 Task: Assign in the project BitTech the issue 'Implement a new cloud-based project management system for a company with advanced project planning and task management features' to the sprint 'Agile Avengers'. Assign in the project BitTech the issue 'Integrate a new social media sharing feature into an existing e-commerce website to enhance product visibility and social engagement' to the sprint 'Agile Avengers'. Assign in the project BitTech the issue 'Develop a new tool for automated testing of web application security vulnerabilities and penetration testing' to the sprint 'Agile Avengers'. Assign in the project BitTech the issue 'Upgrade the data visualization and reporting mechanisms of a web application to improve data presentation and insights' to the sprint 'Agile Avengers'
Action: Mouse moved to (217, 71)
Screenshot: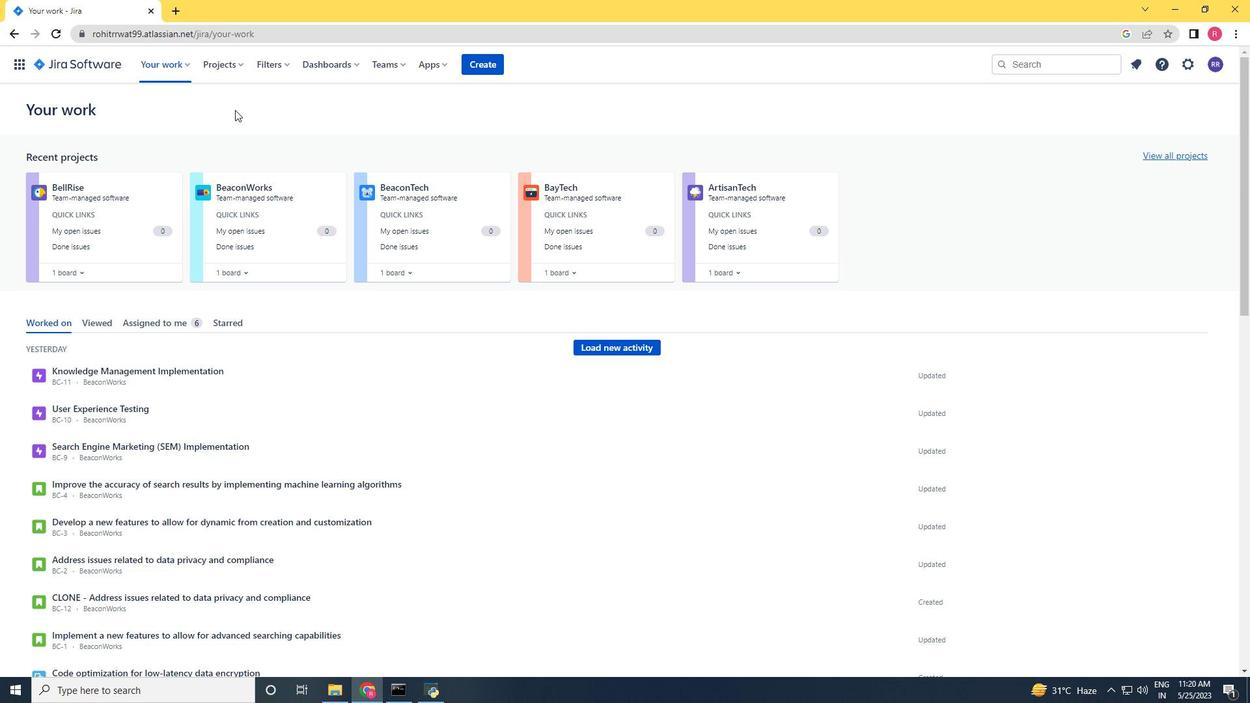 
Action: Mouse pressed left at (217, 71)
Screenshot: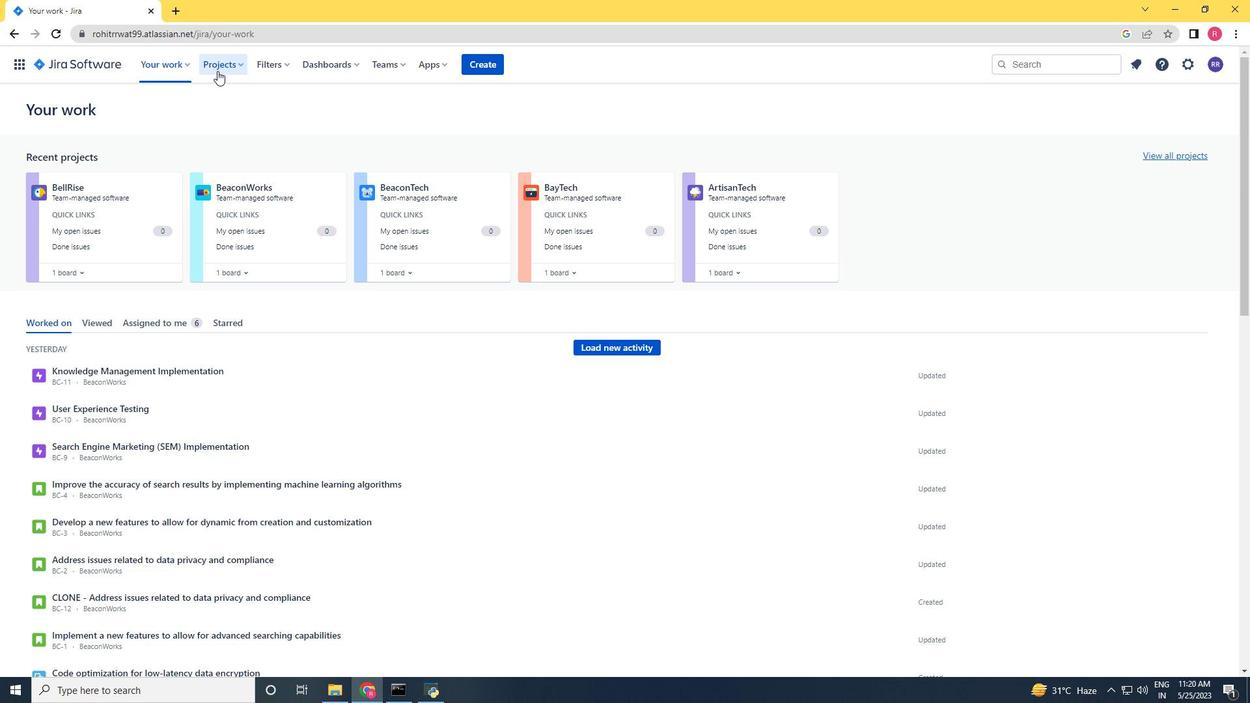 
Action: Mouse moved to (244, 114)
Screenshot: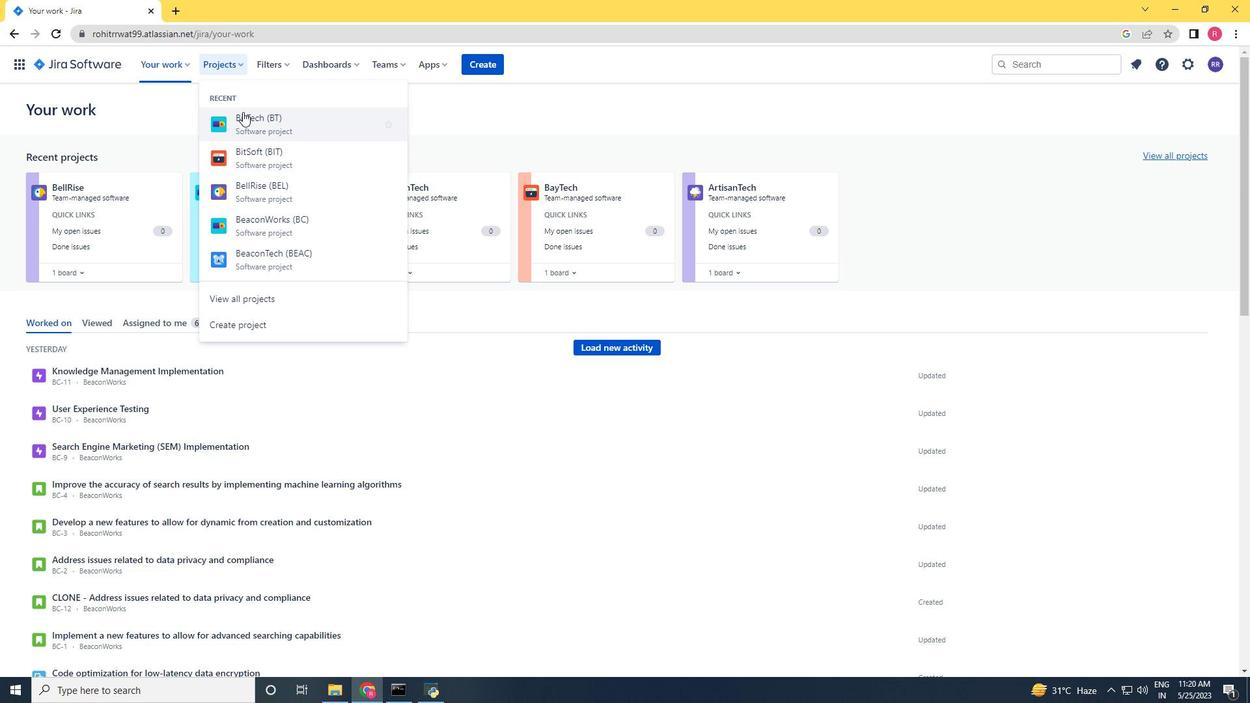 
Action: Mouse pressed left at (244, 114)
Screenshot: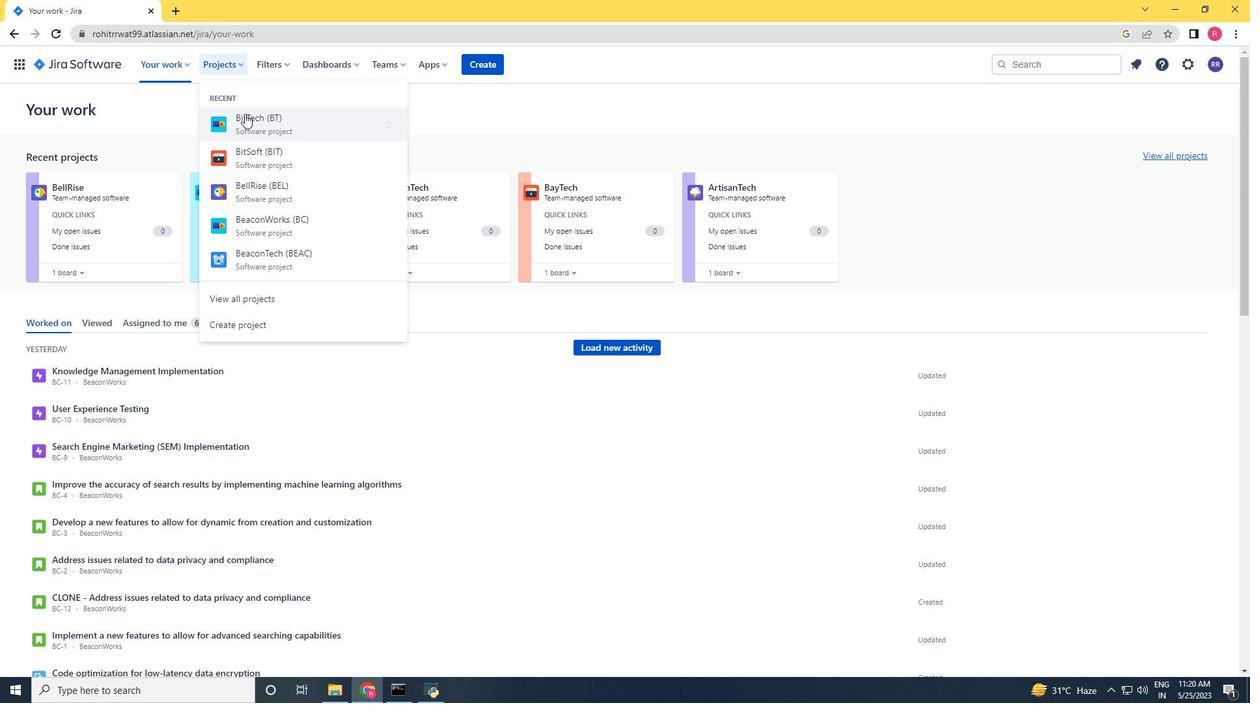 
Action: Mouse moved to (67, 194)
Screenshot: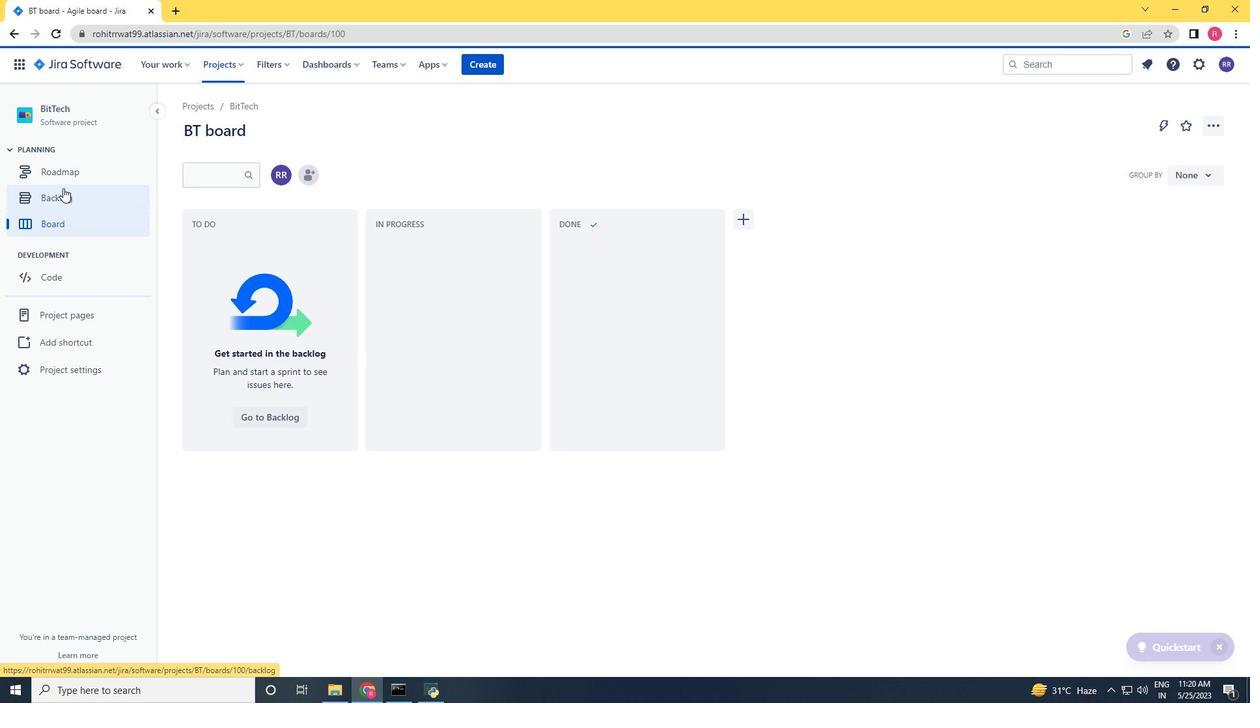 
Action: Mouse pressed left at (67, 194)
Screenshot: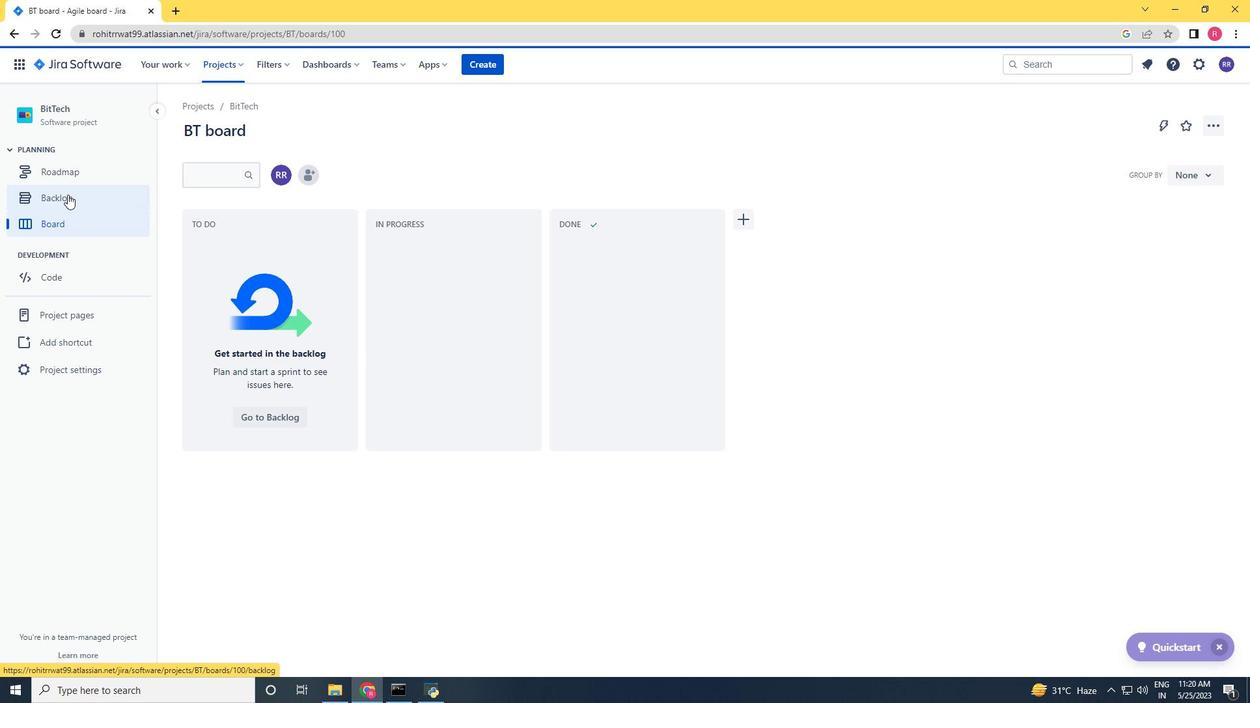 
Action: Mouse moved to (1181, 349)
Screenshot: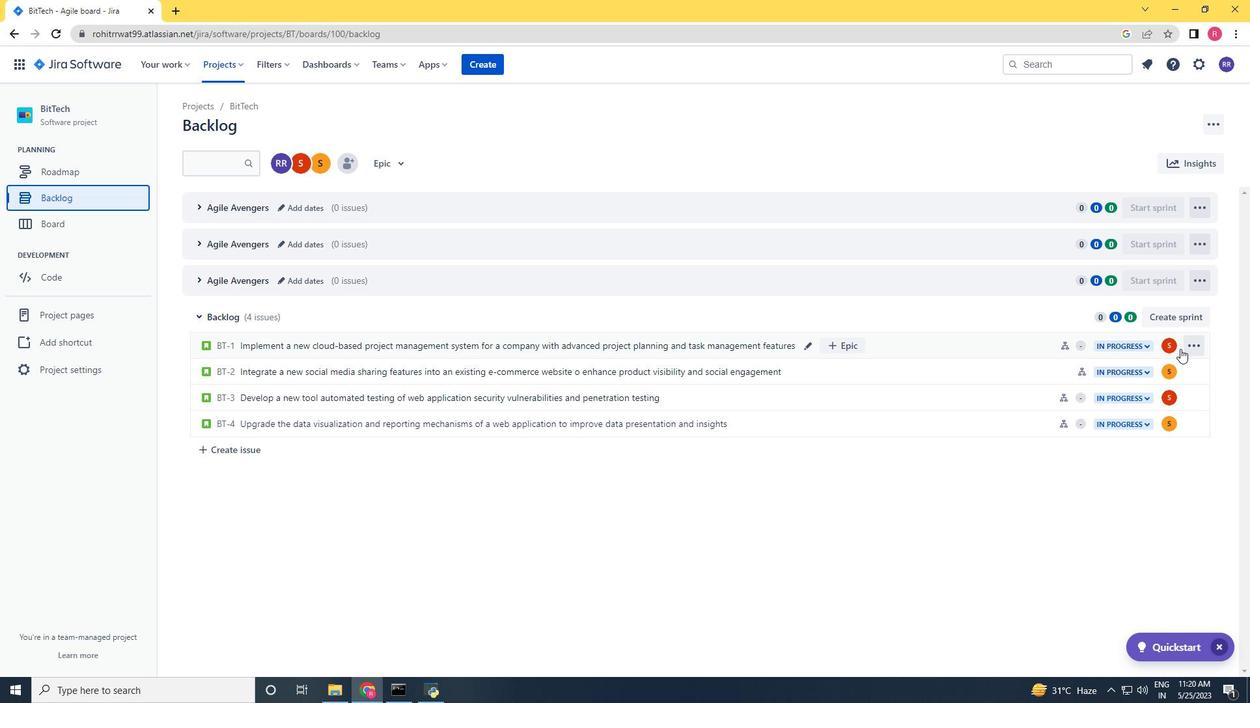 
Action: Mouse pressed left at (1181, 349)
Screenshot: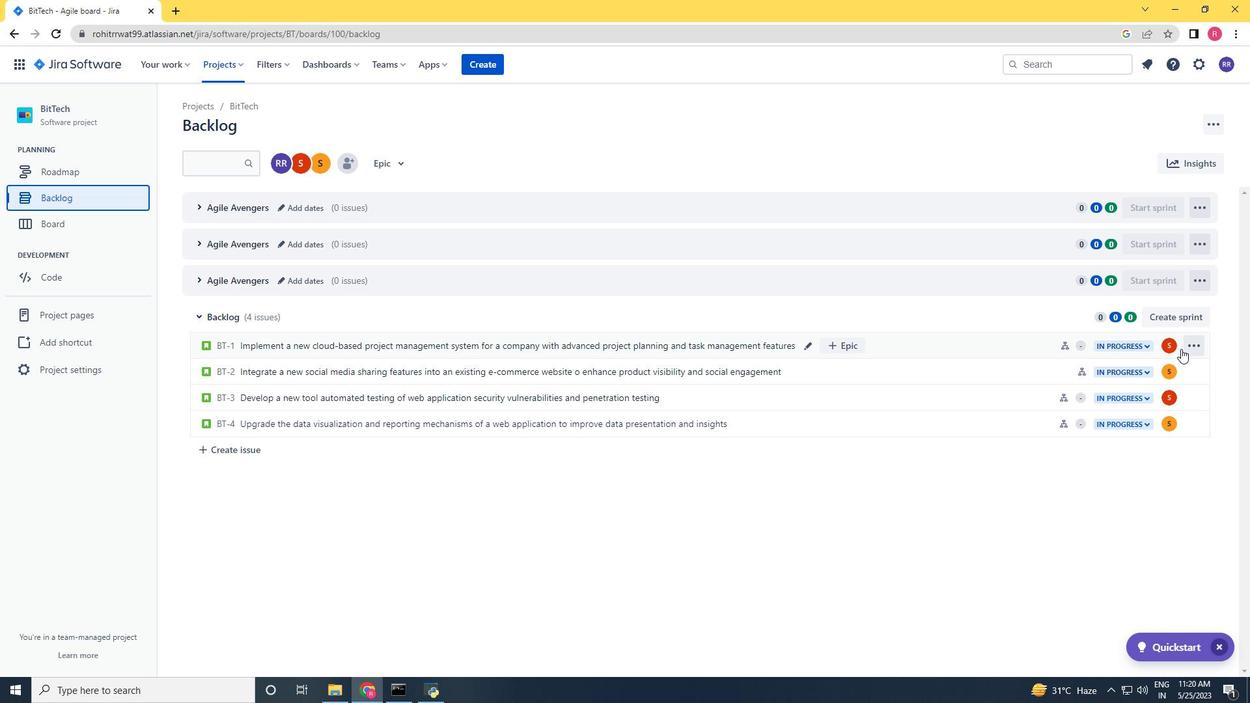 
Action: Mouse moved to (1230, 208)
Screenshot: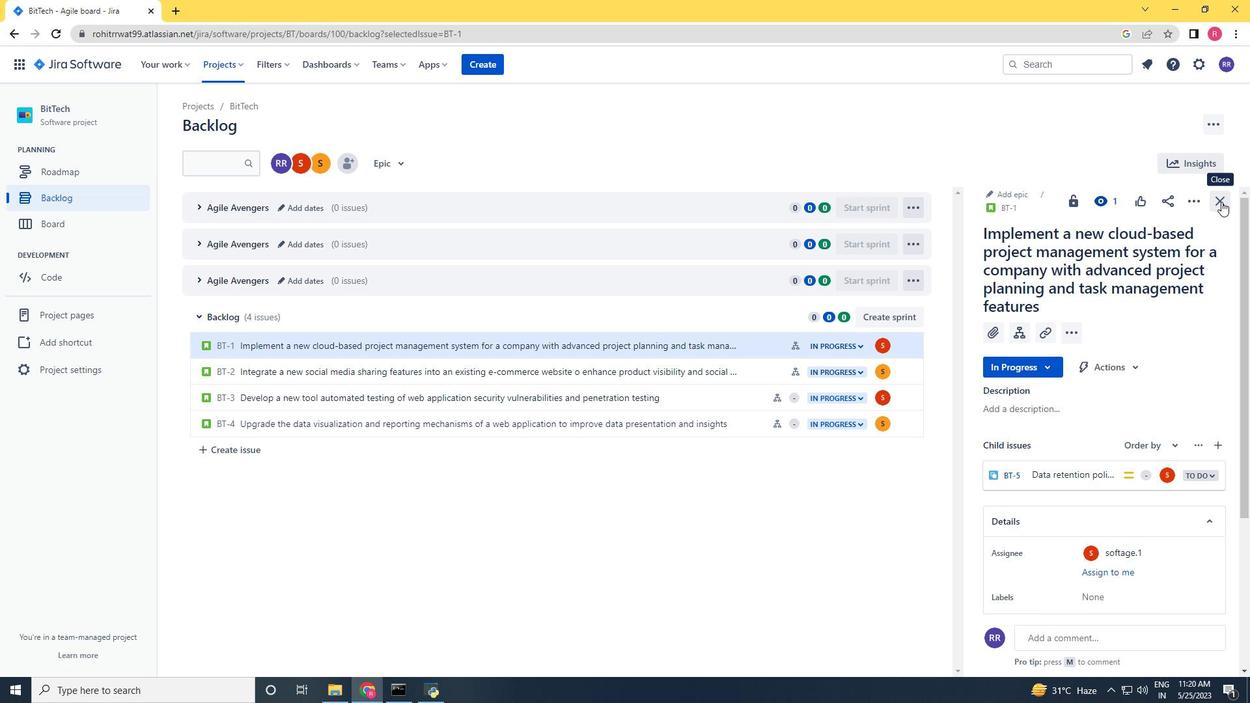 
Action: Mouse pressed left at (1230, 208)
Screenshot: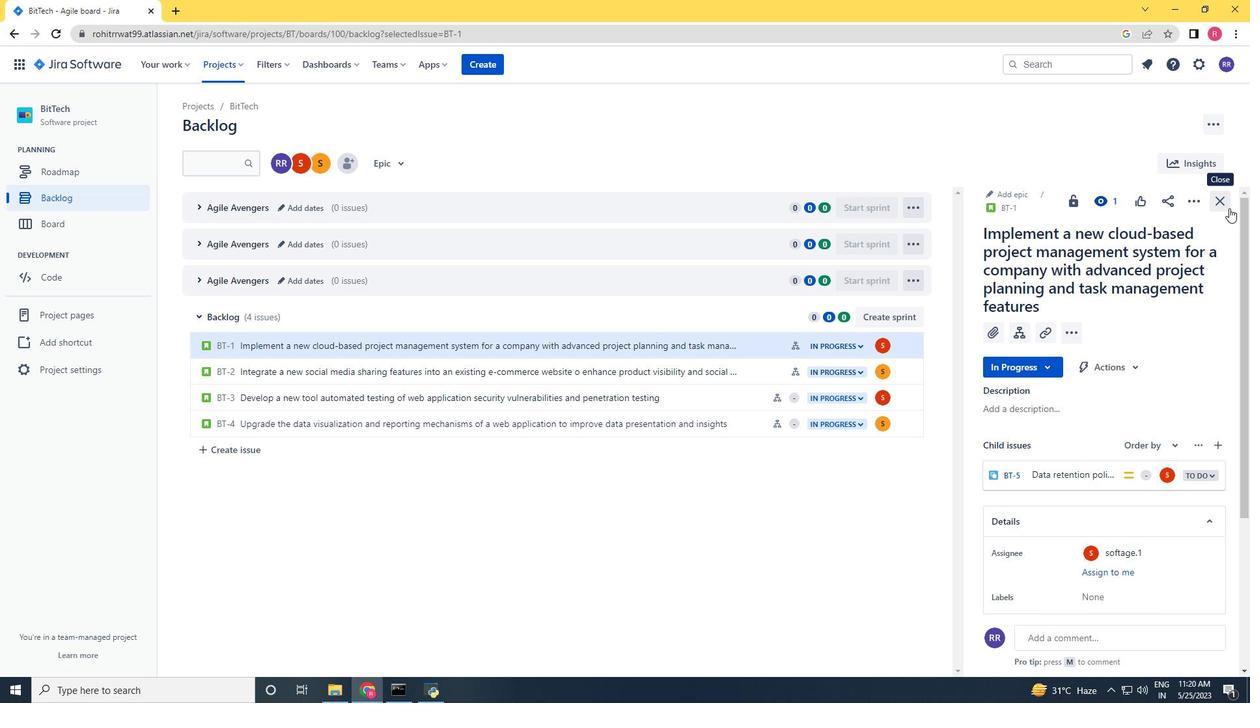 
Action: Mouse moved to (1201, 344)
Screenshot: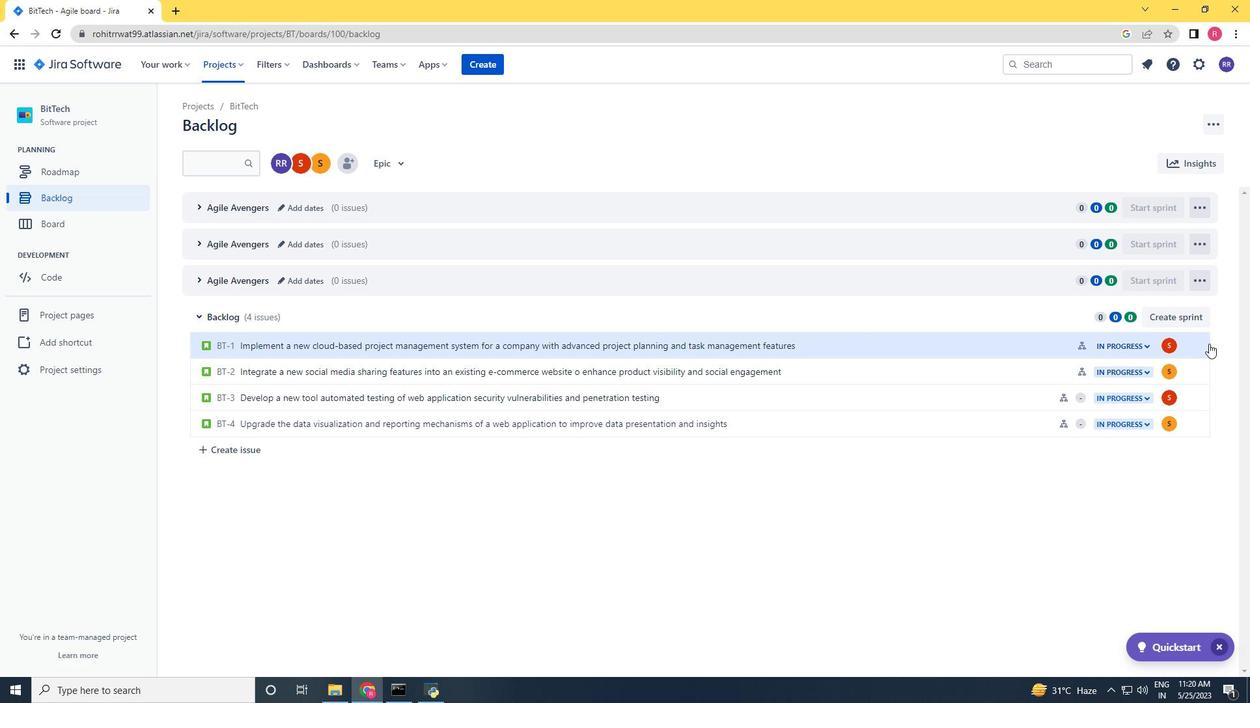 
Action: Mouse pressed left at (1201, 344)
Screenshot: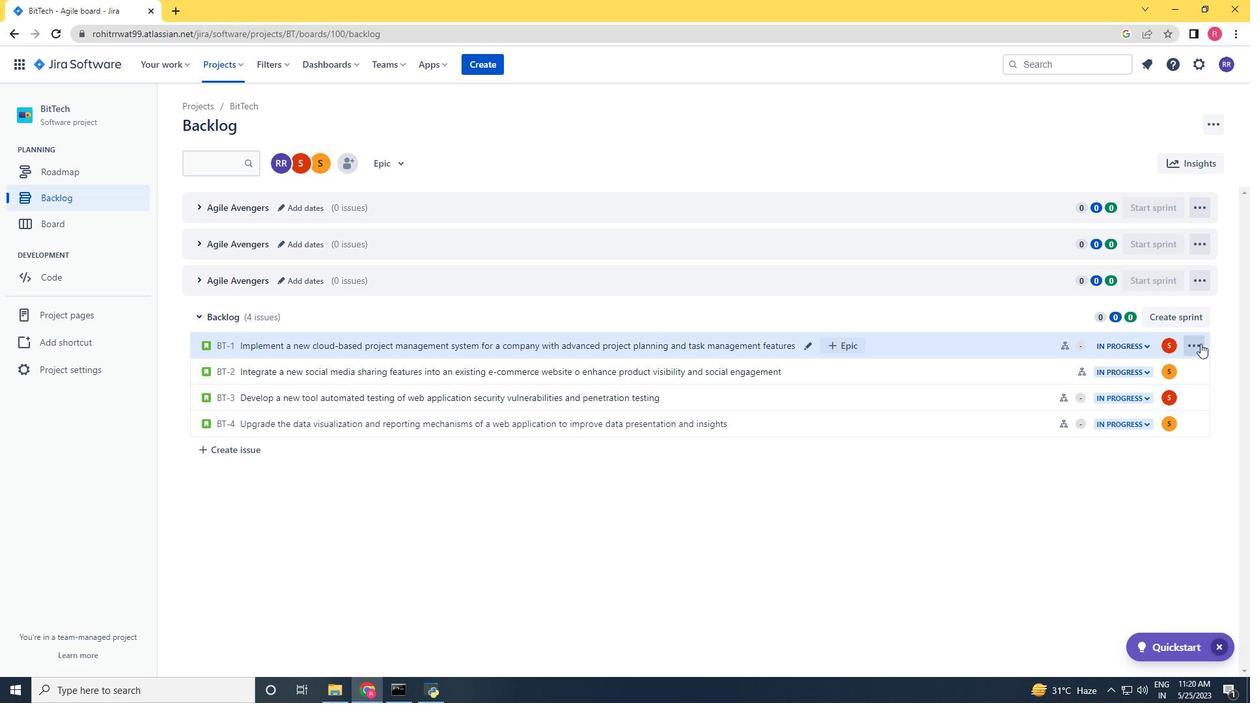 
Action: Mouse moved to (1165, 494)
Screenshot: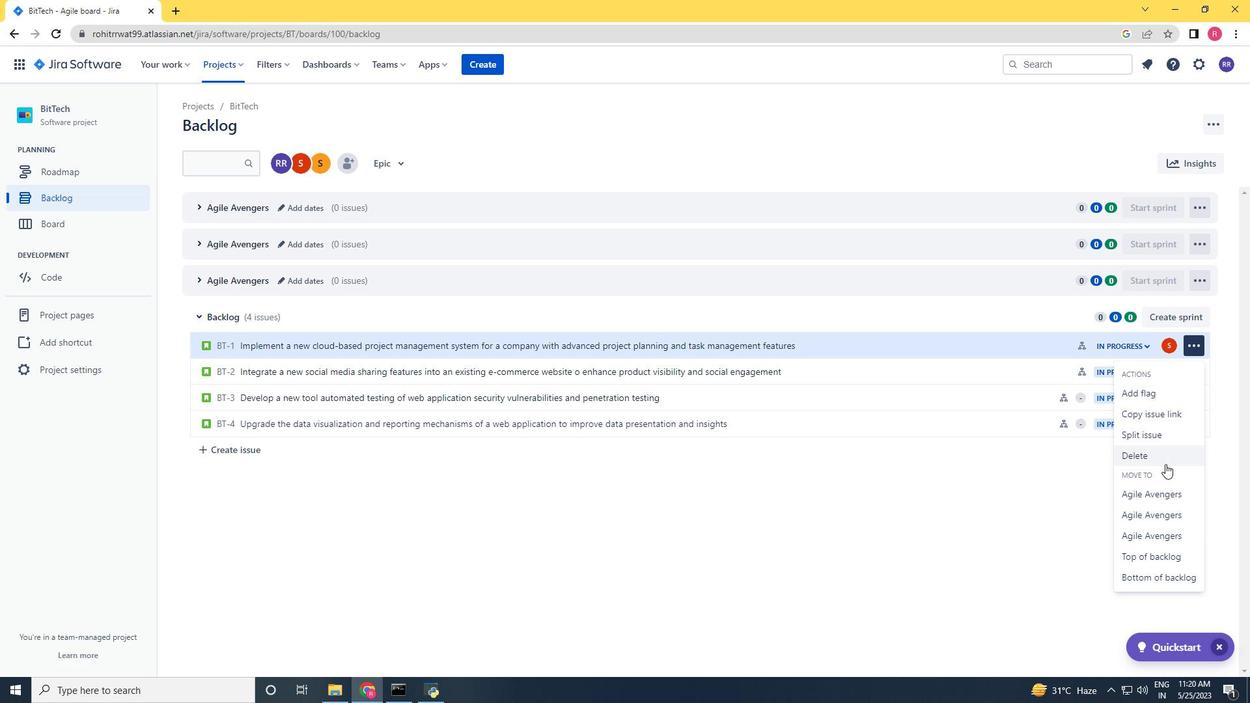 
Action: Mouse pressed left at (1165, 494)
Screenshot: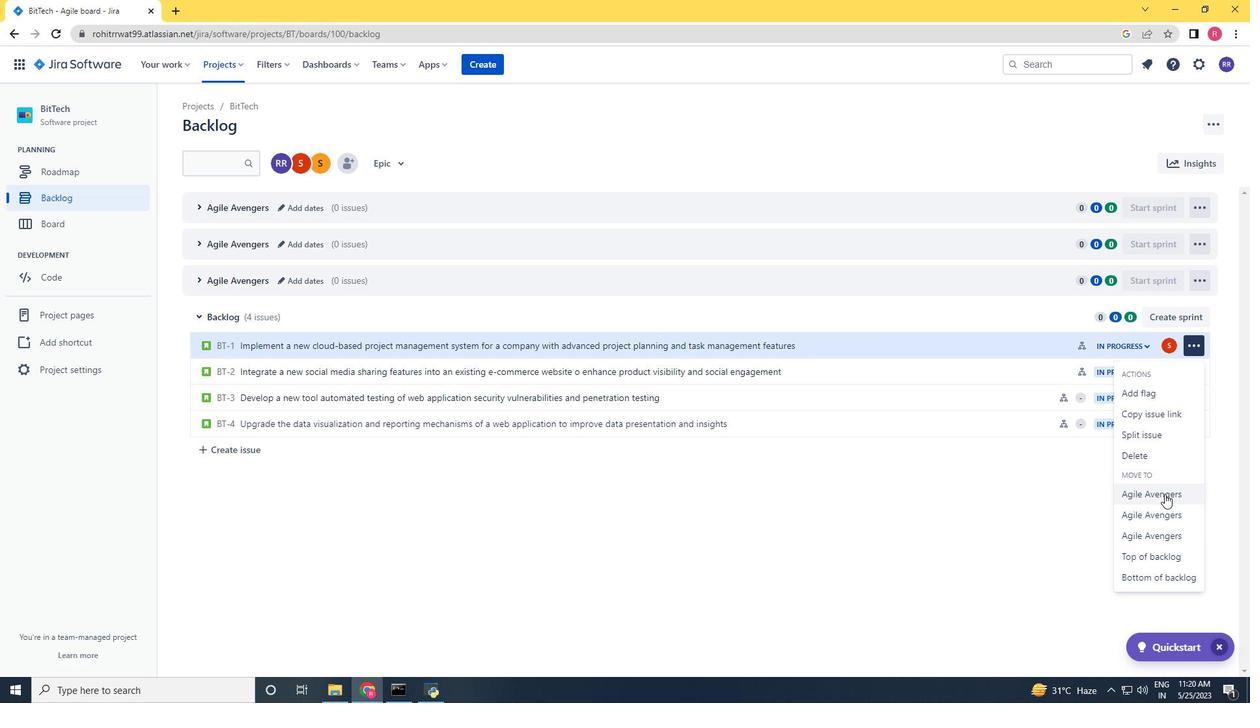 
Action: Mouse moved to (1193, 342)
Screenshot: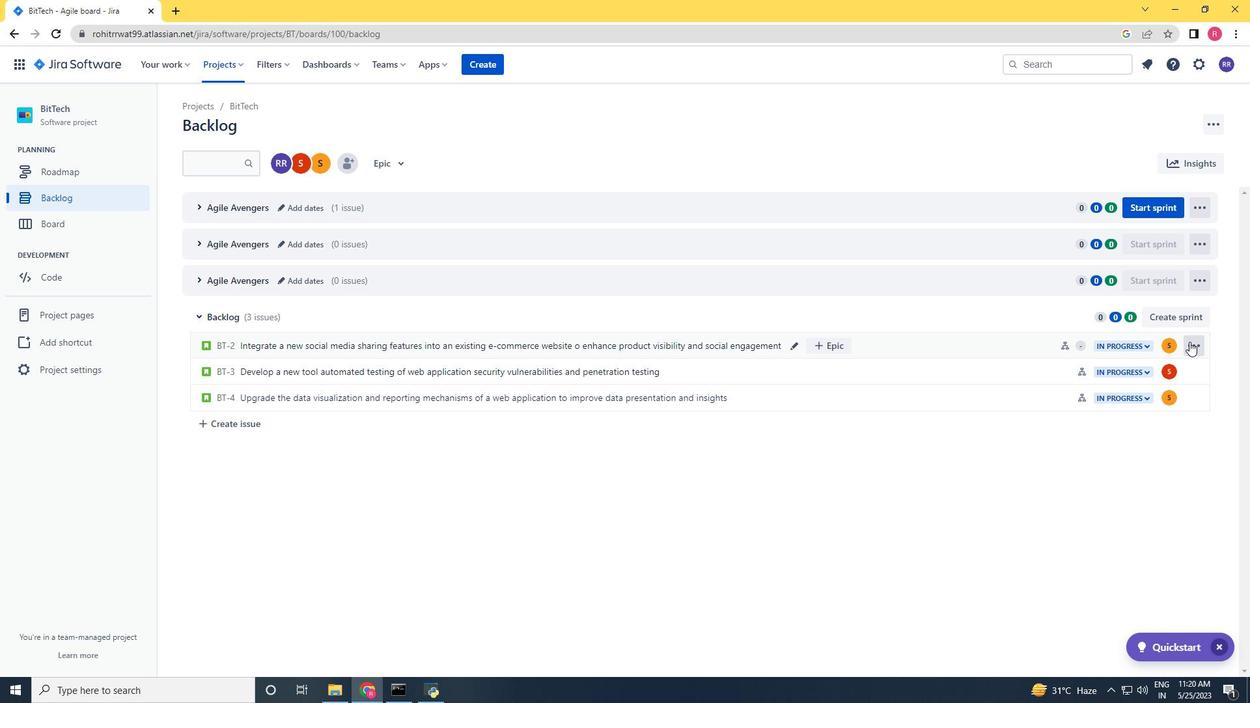 
Action: Mouse pressed left at (1193, 342)
Screenshot: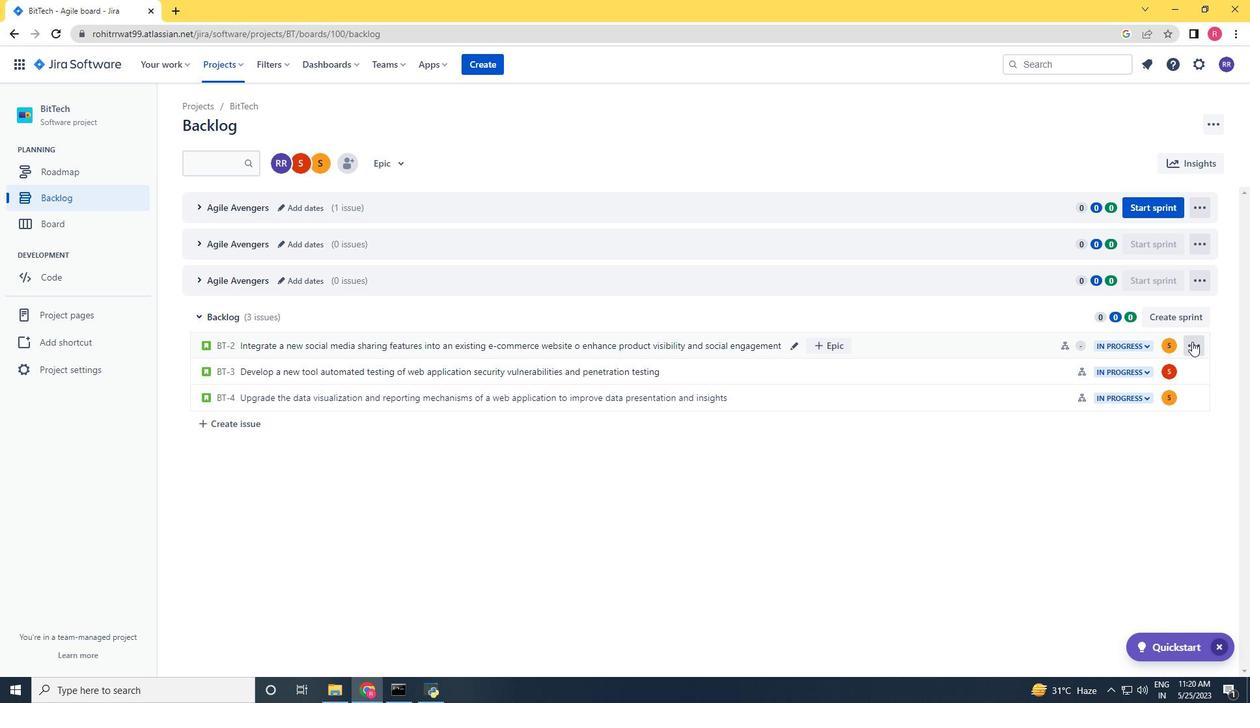 
Action: Mouse moved to (1168, 521)
Screenshot: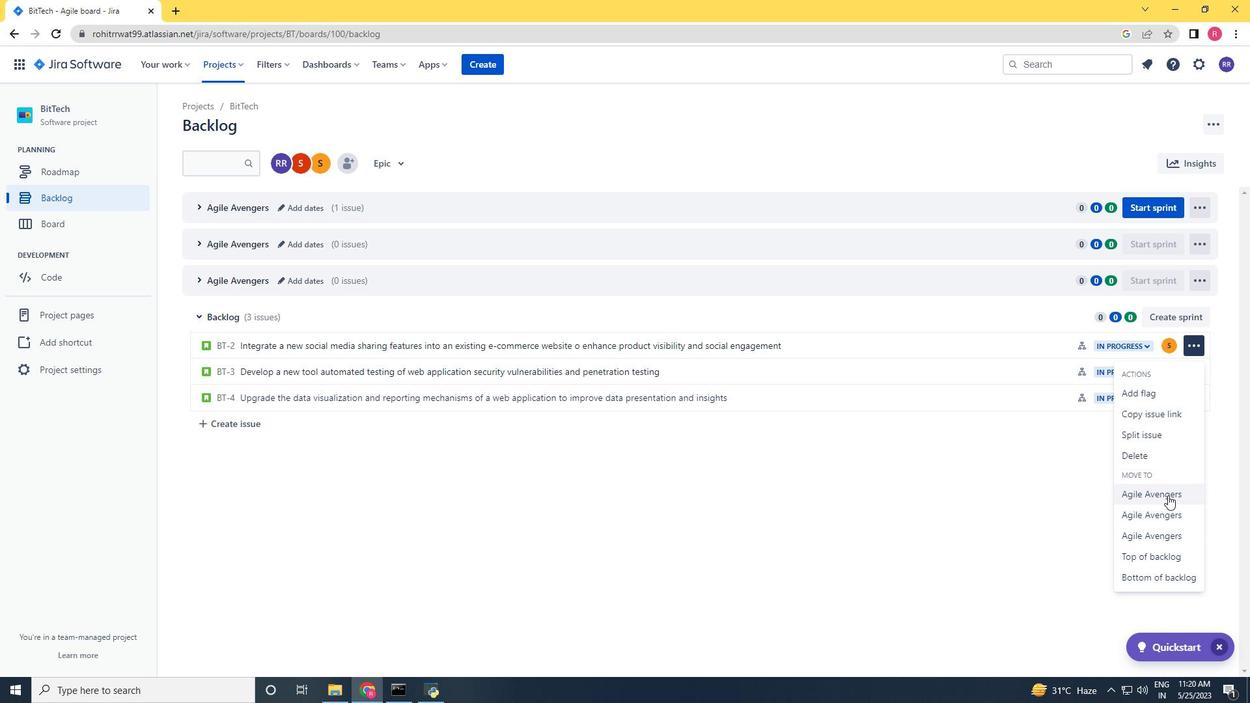 
Action: Mouse pressed left at (1168, 521)
Screenshot: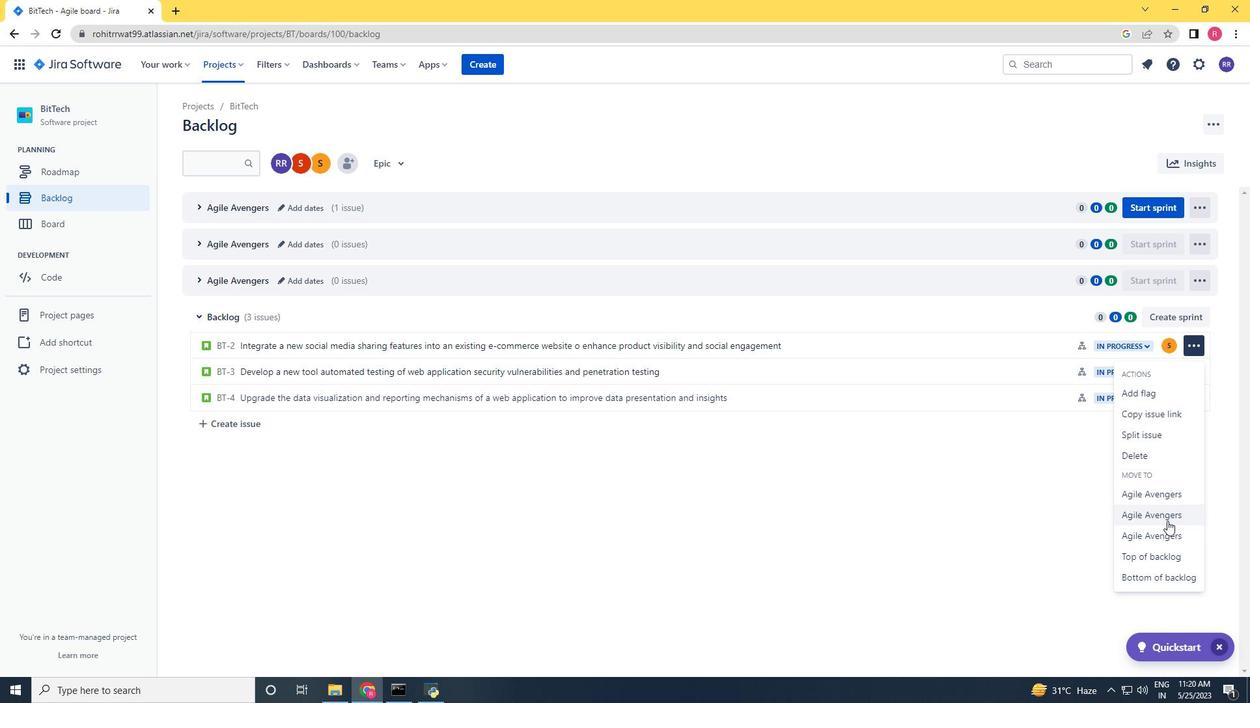 
Action: Mouse moved to (198, 205)
Screenshot: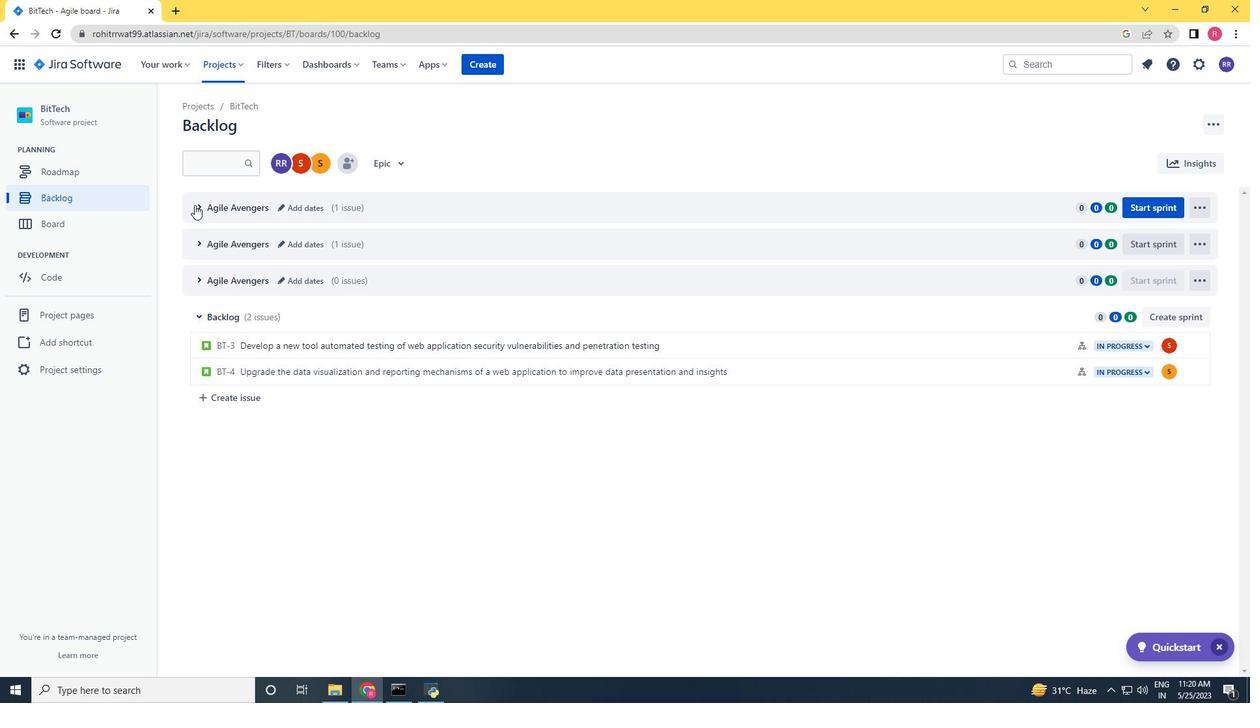 
Action: Mouse pressed left at (198, 205)
Screenshot: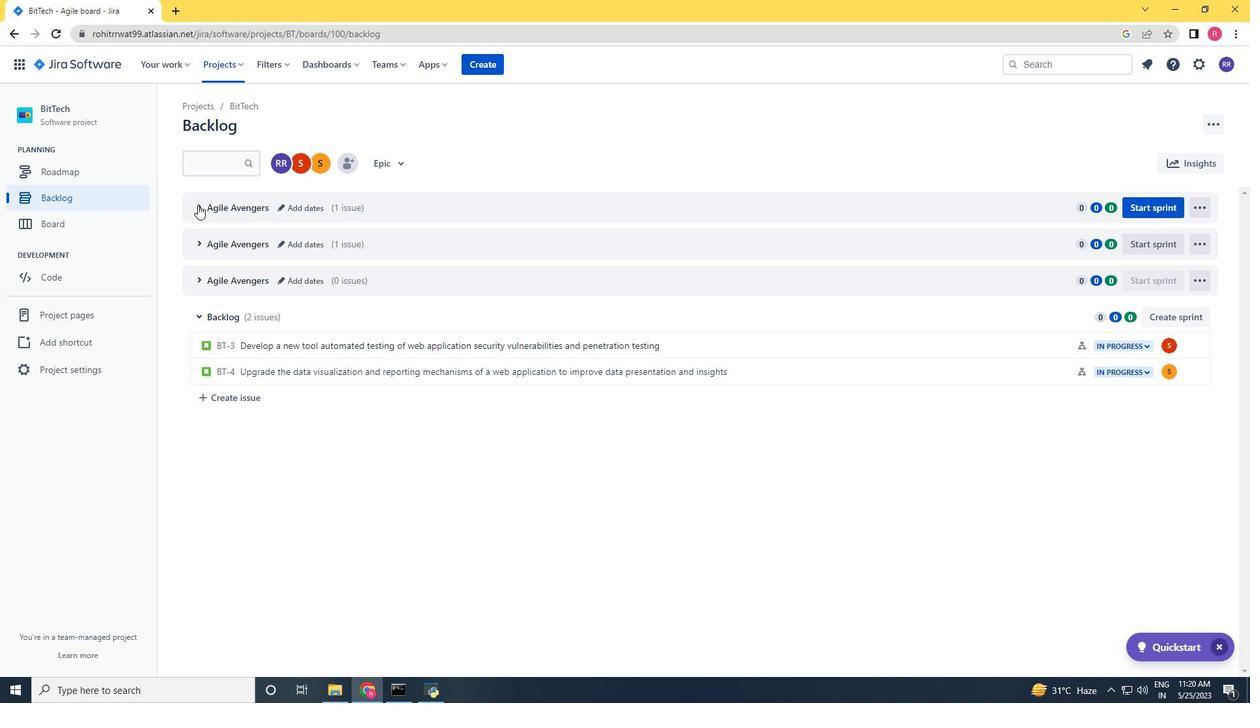 
Action: Mouse moved to (196, 324)
Screenshot: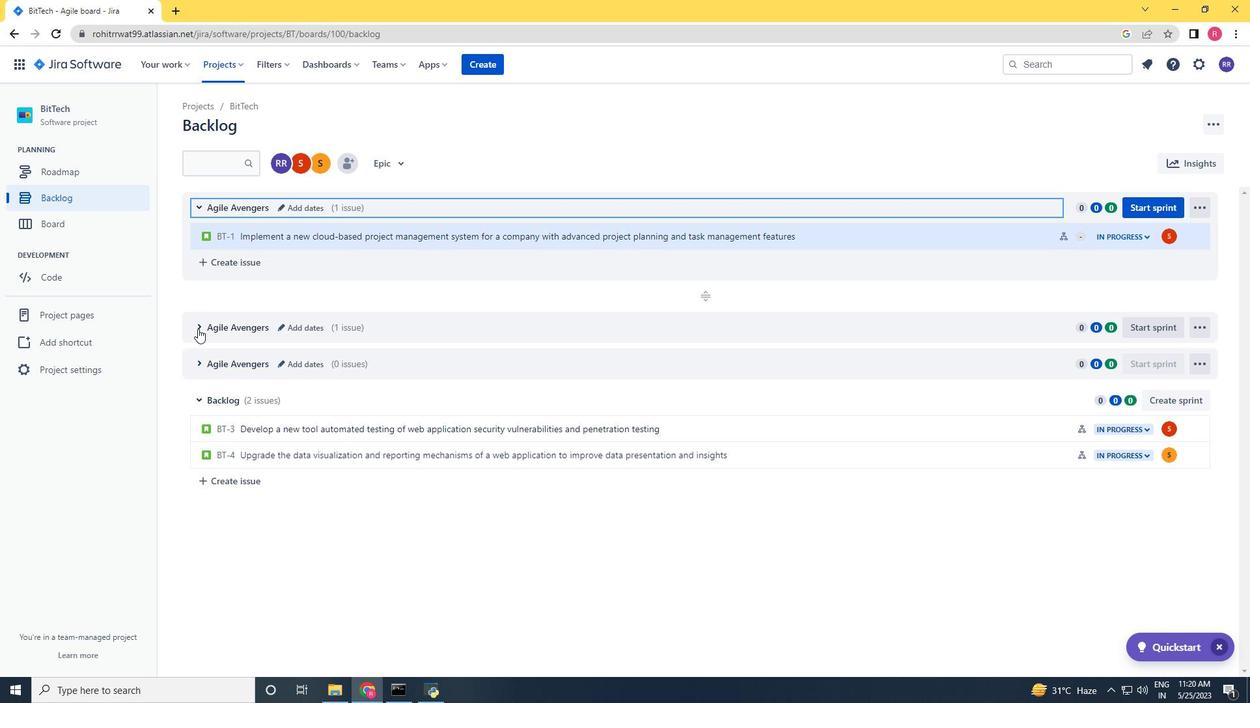 
Action: Mouse pressed left at (196, 324)
Screenshot: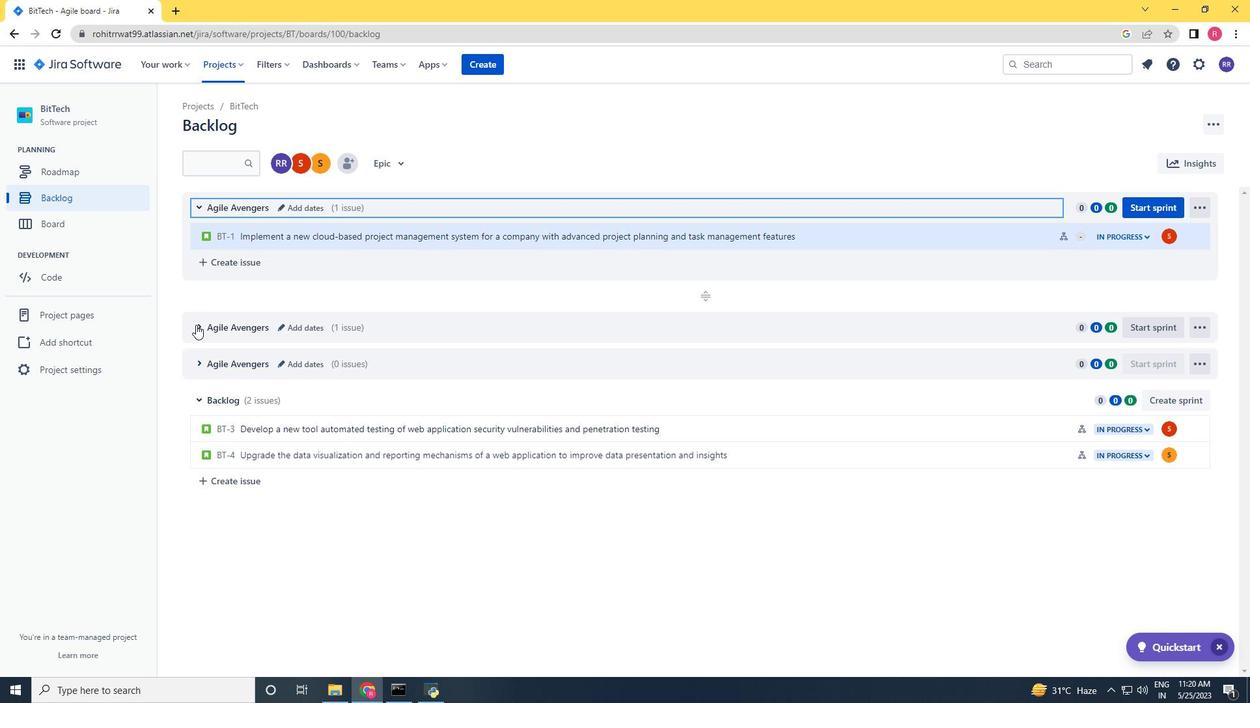 
Action: Mouse moved to (1191, 517)
Screenshot: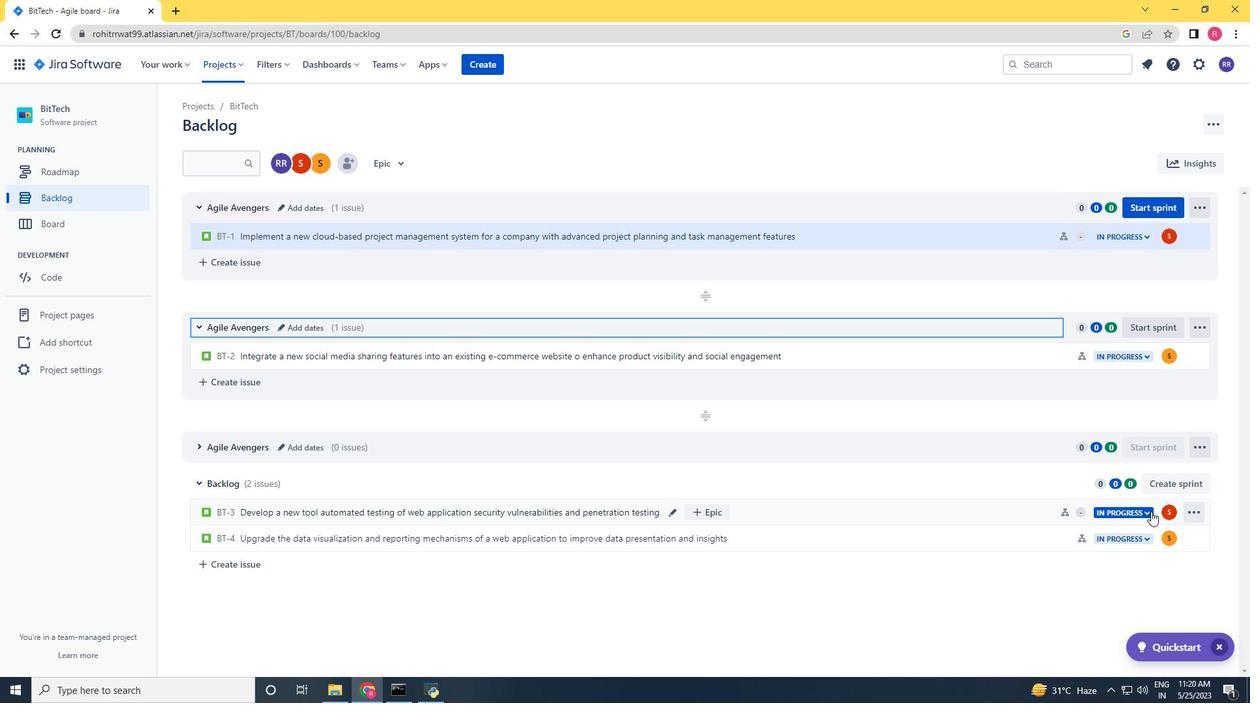 
Action: Mouse pressed left at (1191, 517)
Screenshot: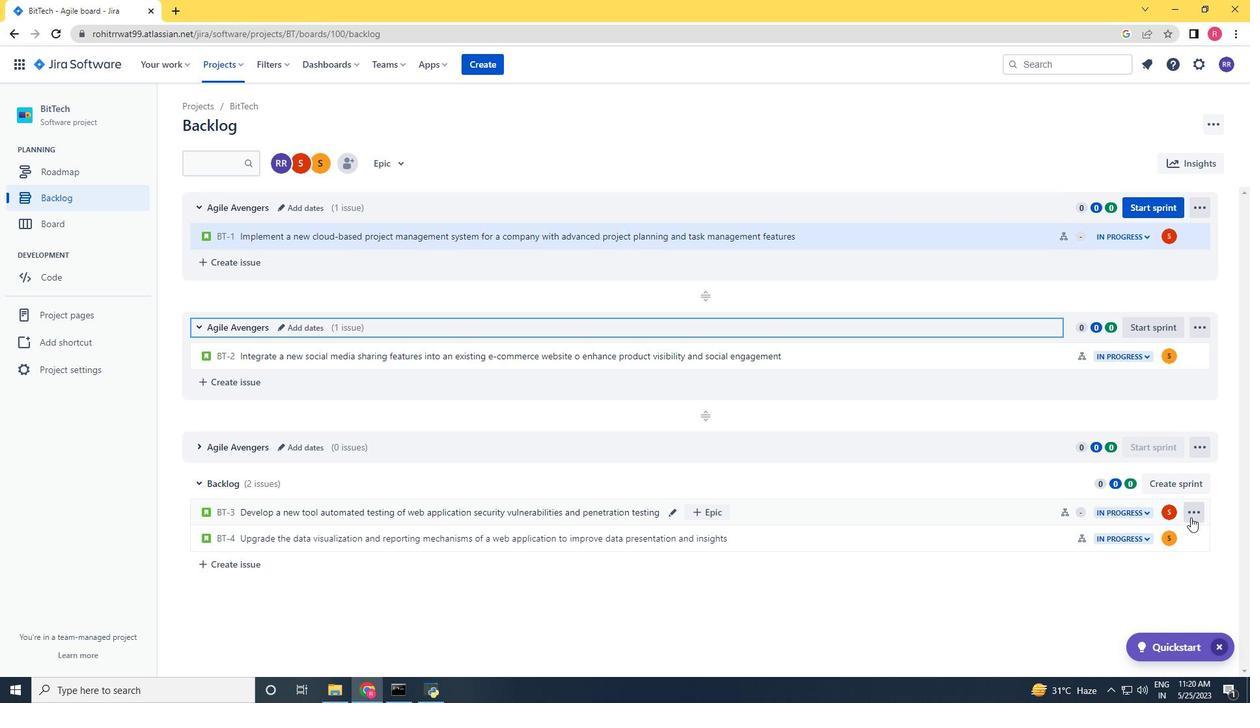 
Action: Mouse moved to (1138, 443)
Screenshot: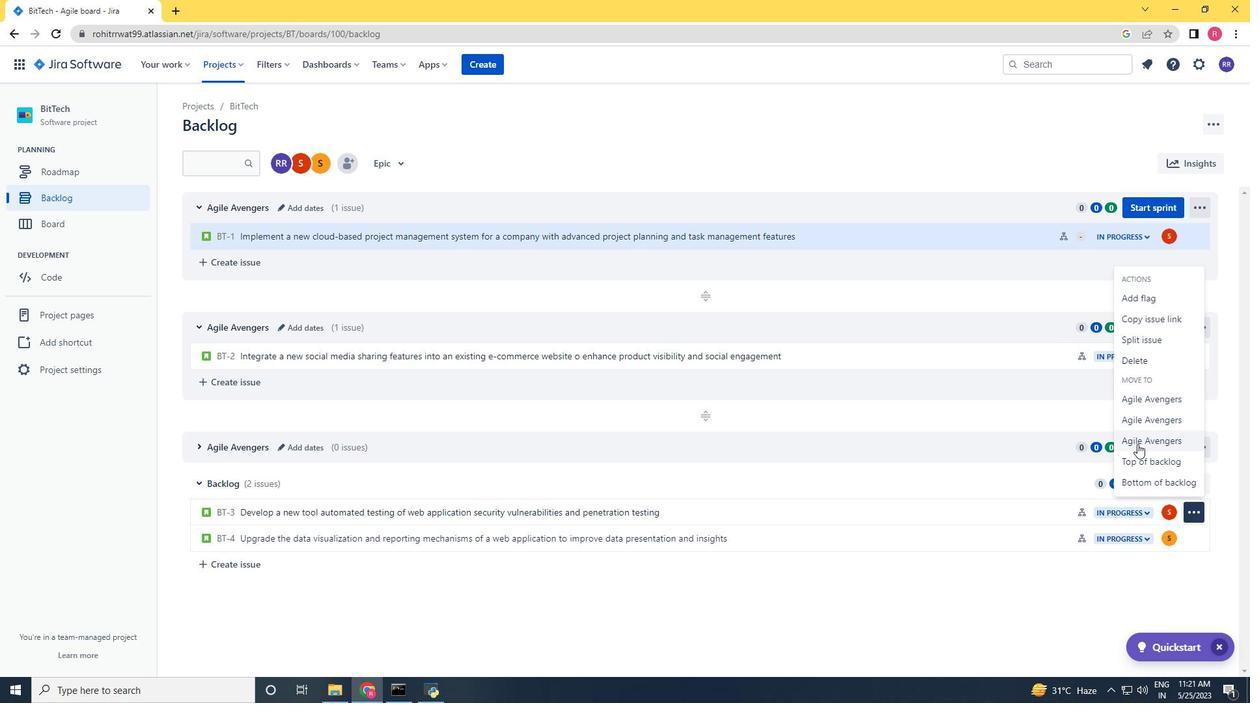 
Action: Mouse pressed left at (1138, 443)
Screenshot: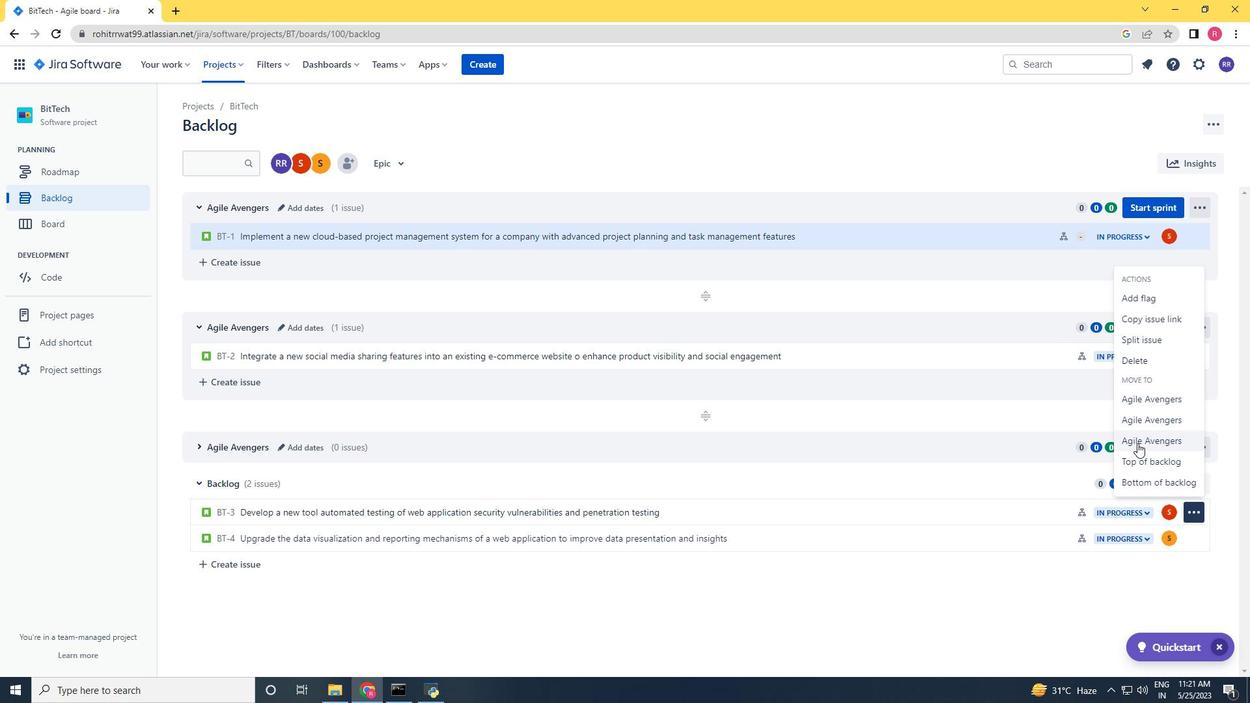 
Action: Mouse moved to (196, 447)
Screenshot: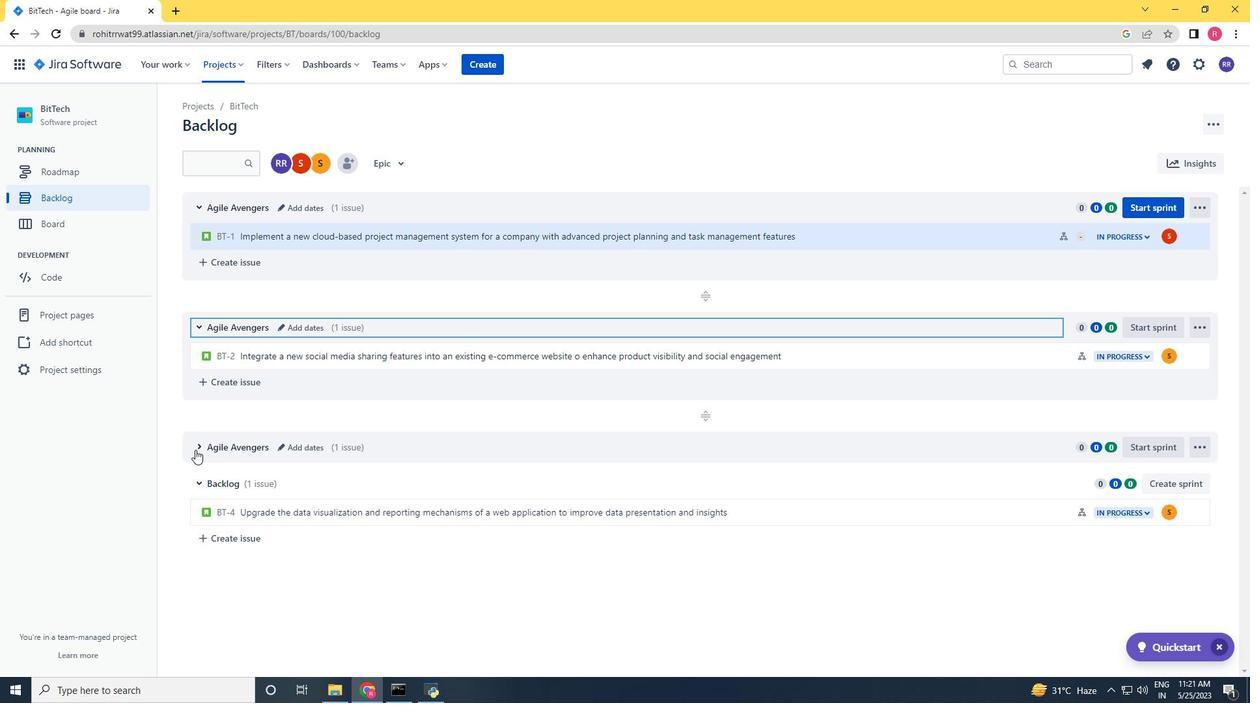 
Action: Mouse pressed left at (196, 447)
Screenshot: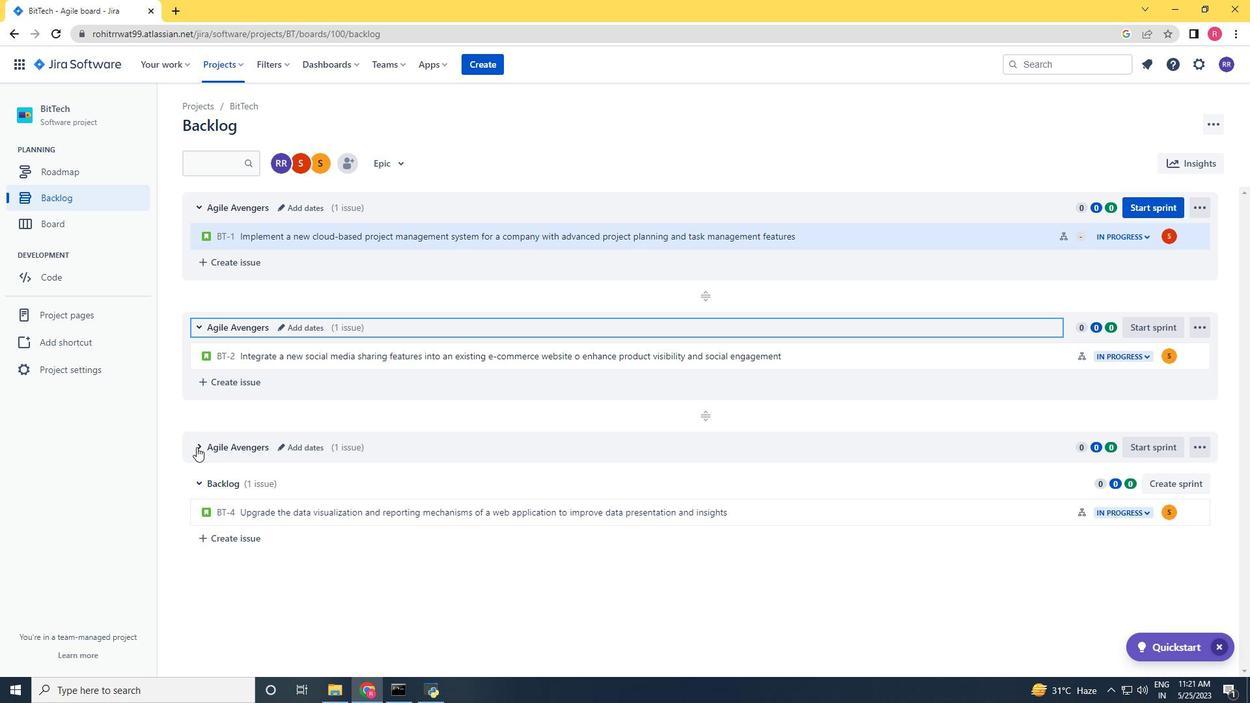 
Action: Mouse moved to (662, 552)
Screenshot: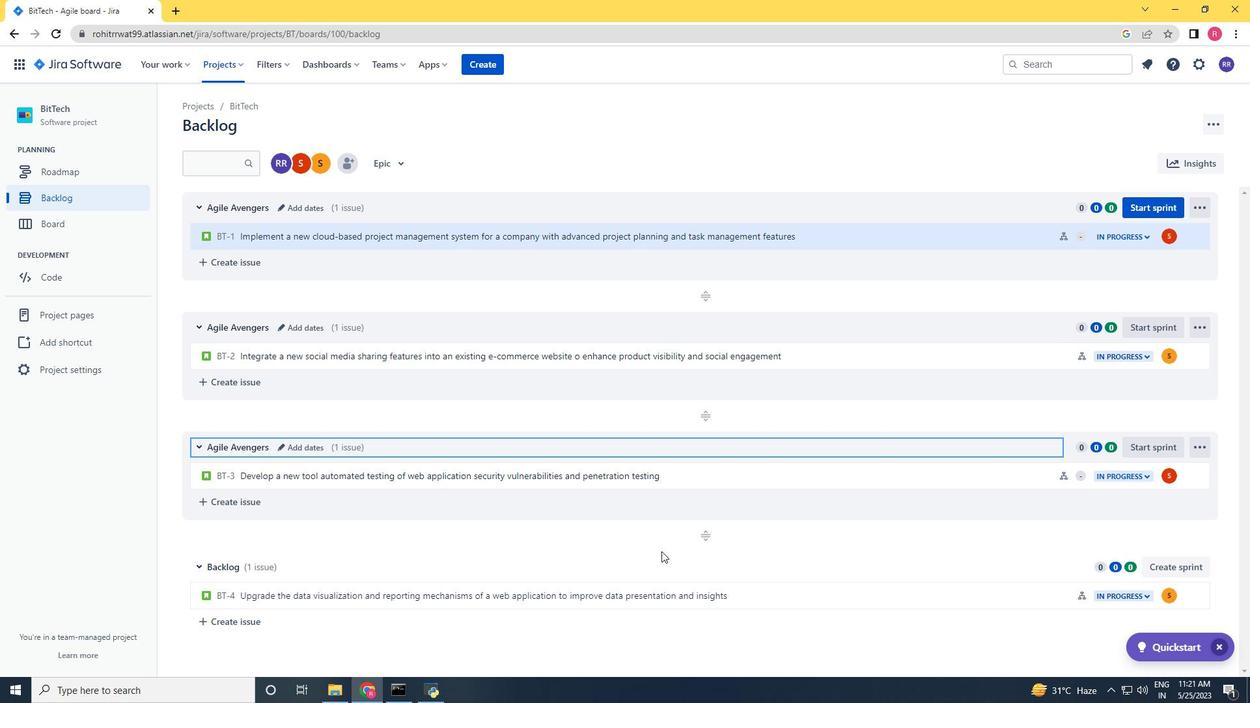 
Action: Mouse scrolled (662, 551) with delta (0, 0)
Screenshot: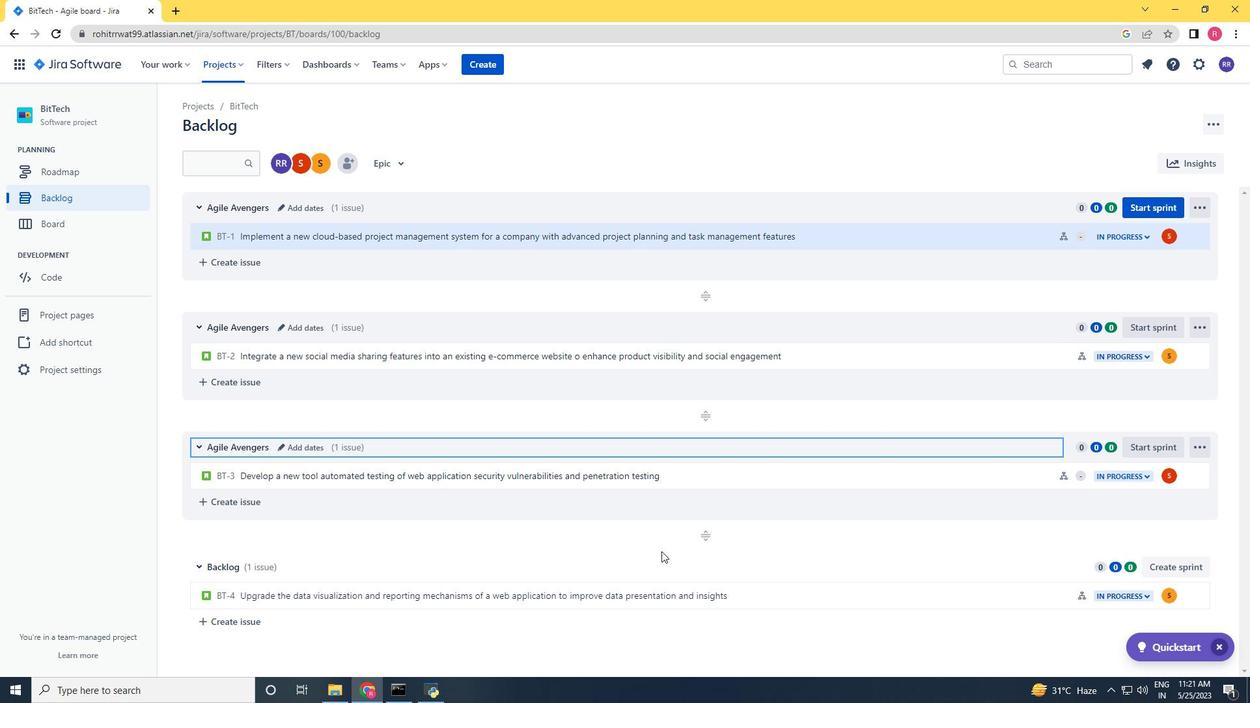 
Action: Mouse moved to (662, 553)
Screenshot: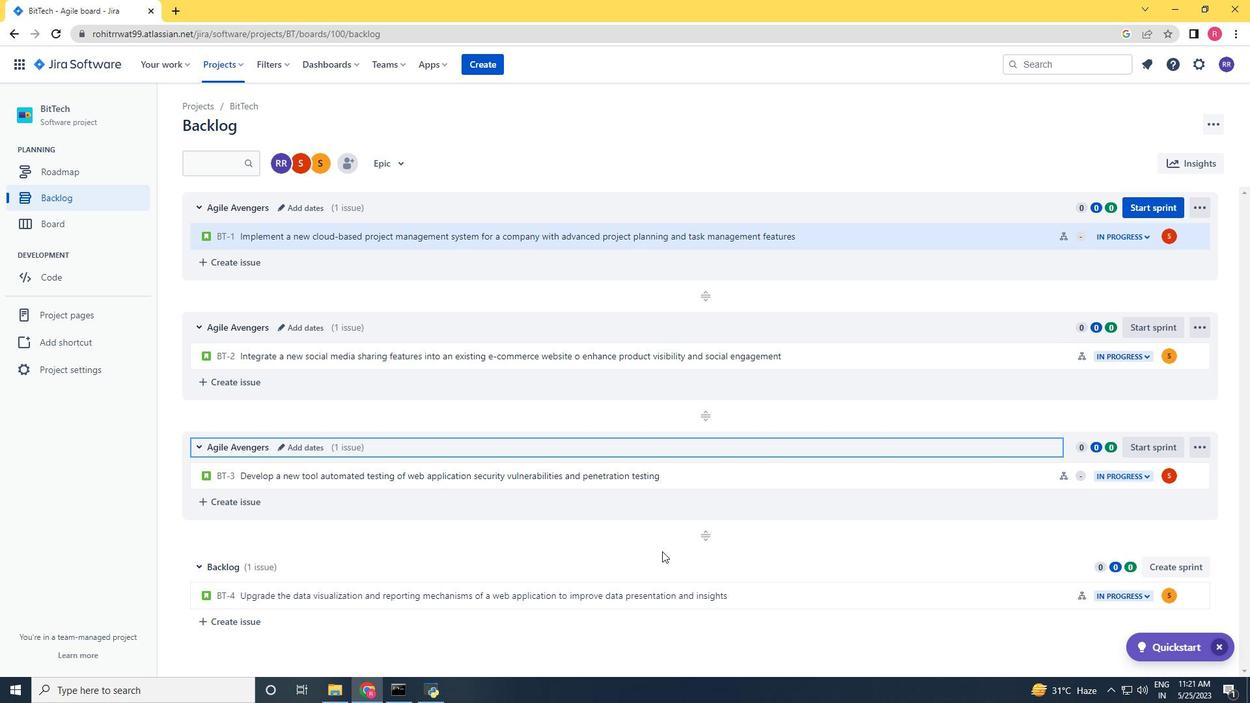 
Action: Mouse scrolled (662, 552) with delta (0, 0)
Screenshot: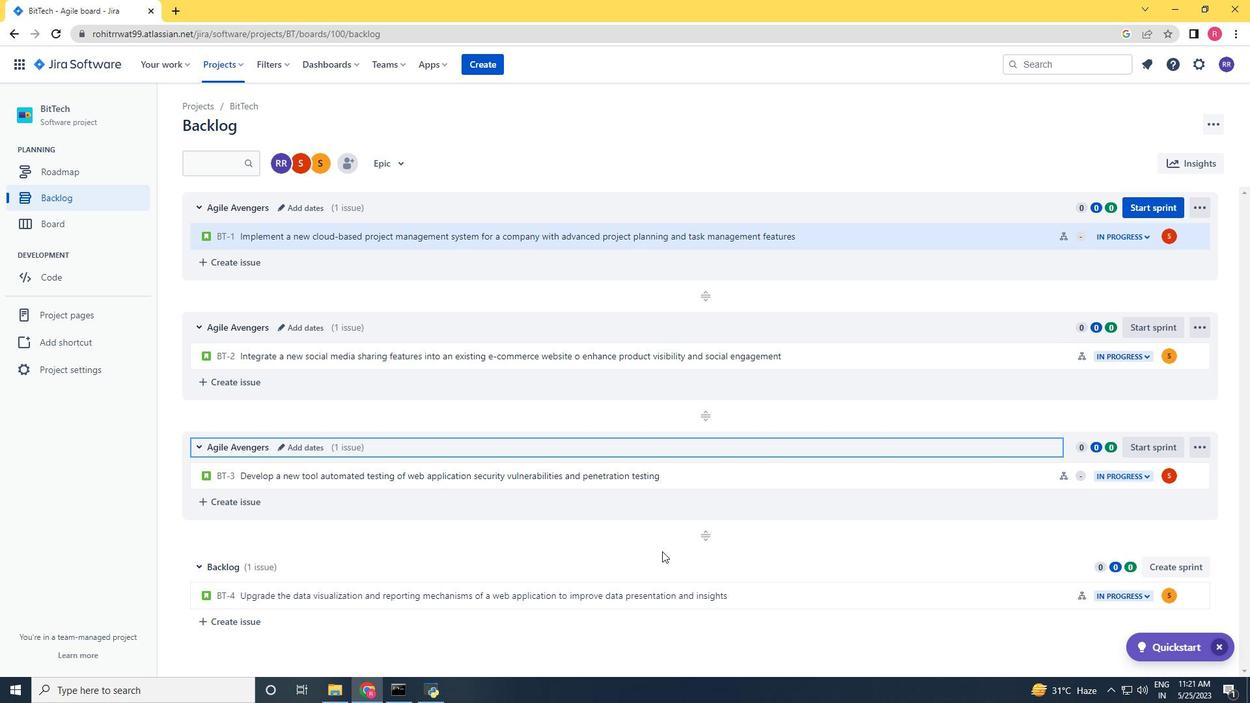 
Action: Mouse moved to (662, 553)
Screenshot: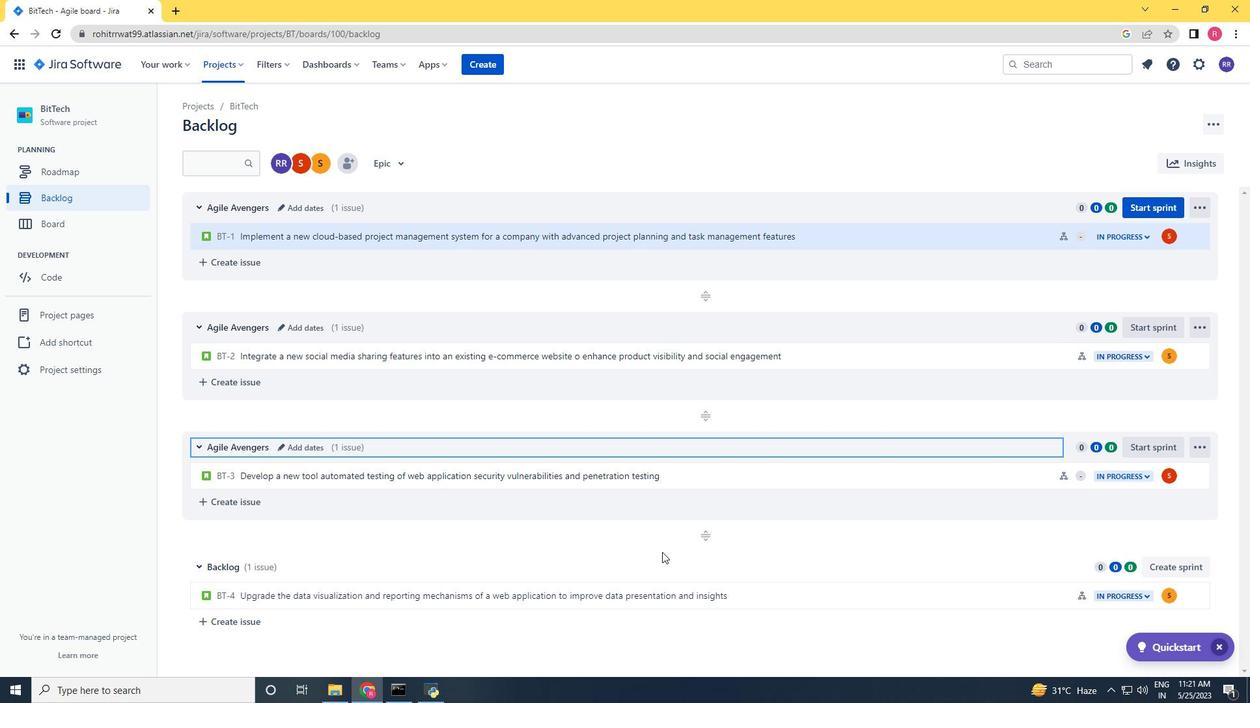 
Action: Mouse scrolled (662, 553) with delta (0, 0)
Screenshot: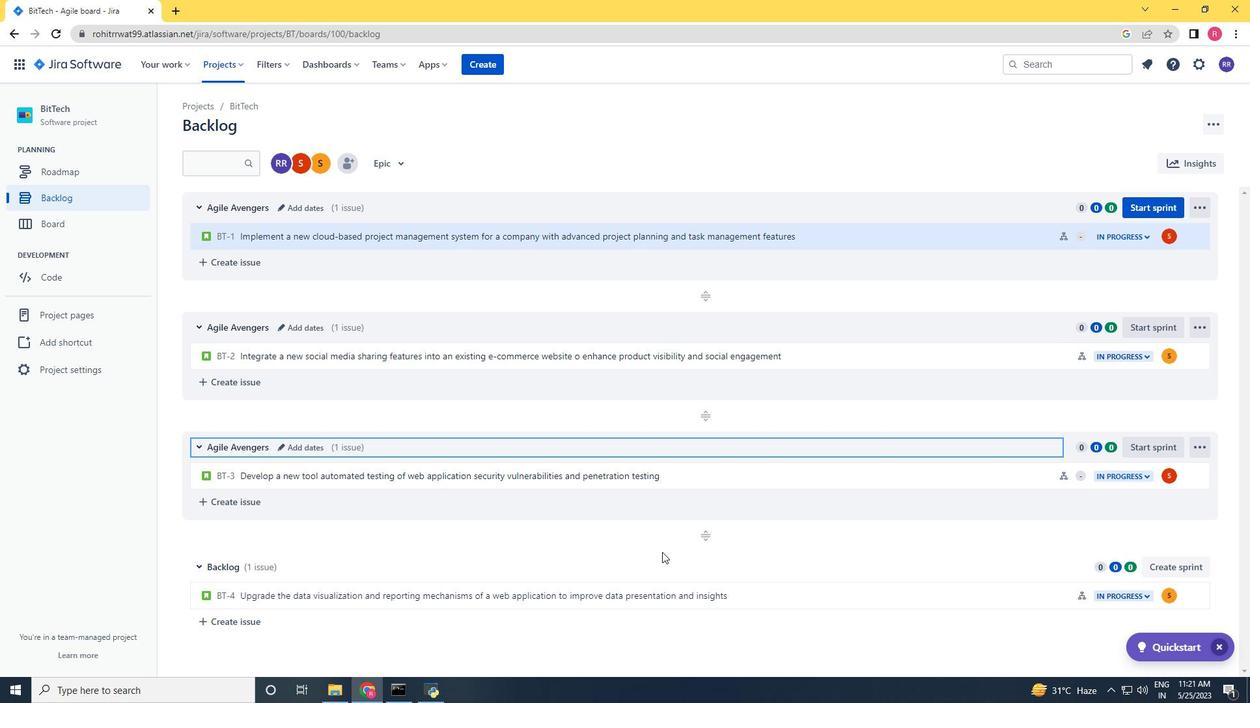 
Action: Mouse moved to (1187, 593)
Screenshot: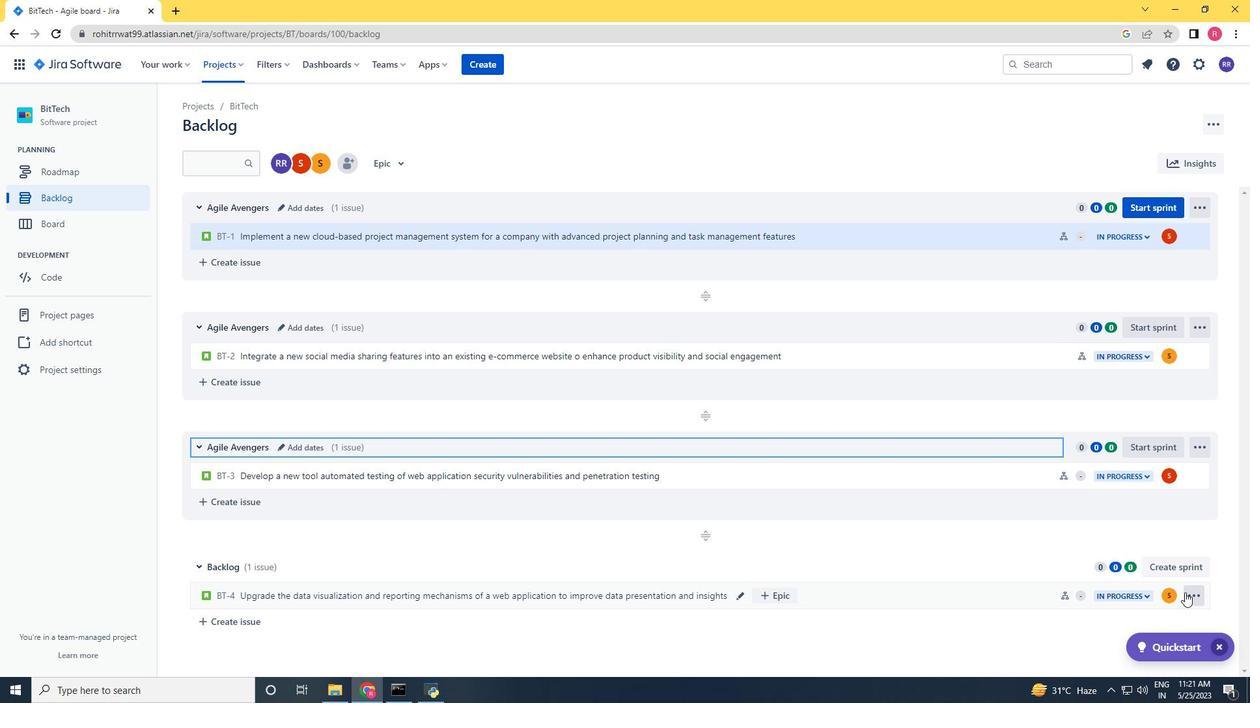 
Action: Mouse pressed left at (1187, 593)
Screenshot: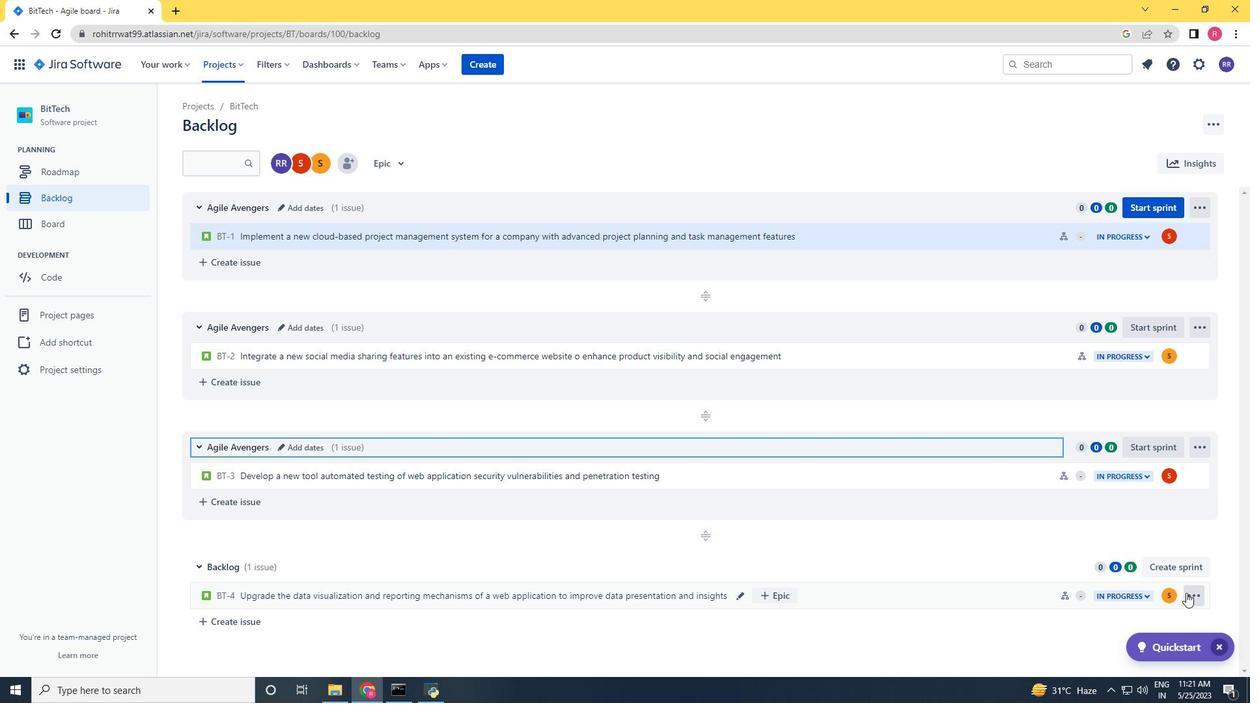 
Action: Mouse moved to (1129, 527)
Screenshot: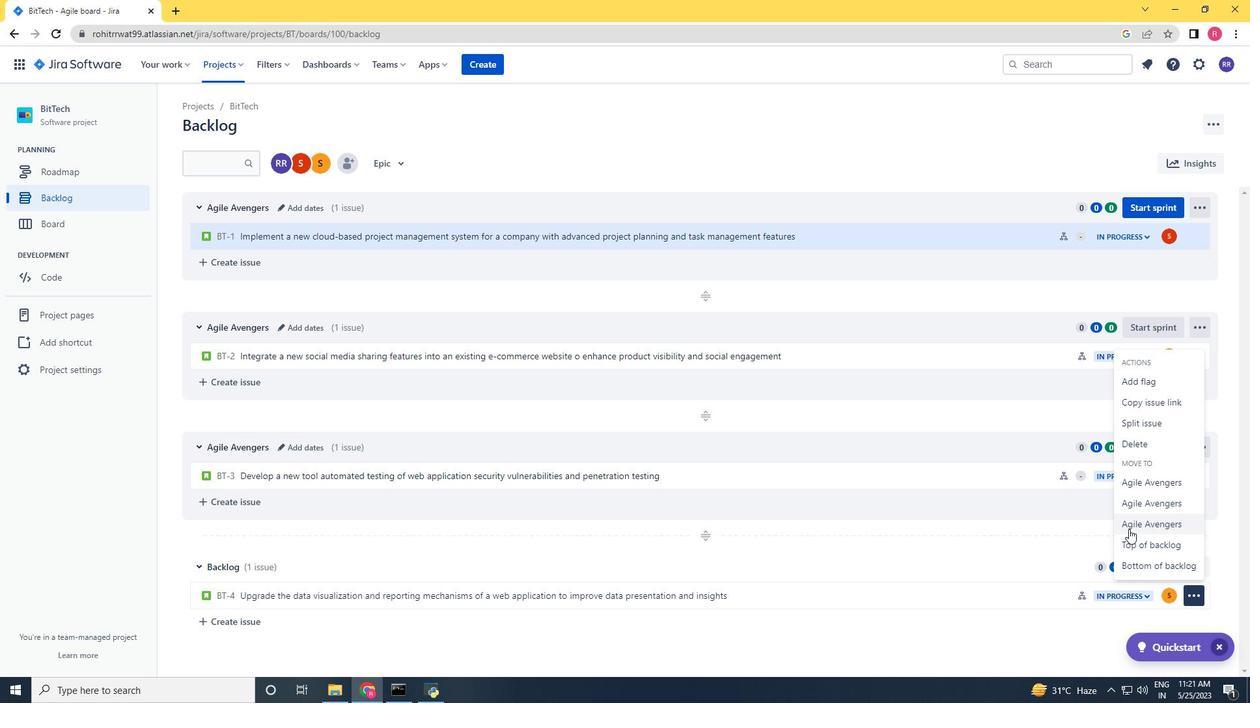 
Action: Mouse pressed left at (1129, 527)
Screenshot: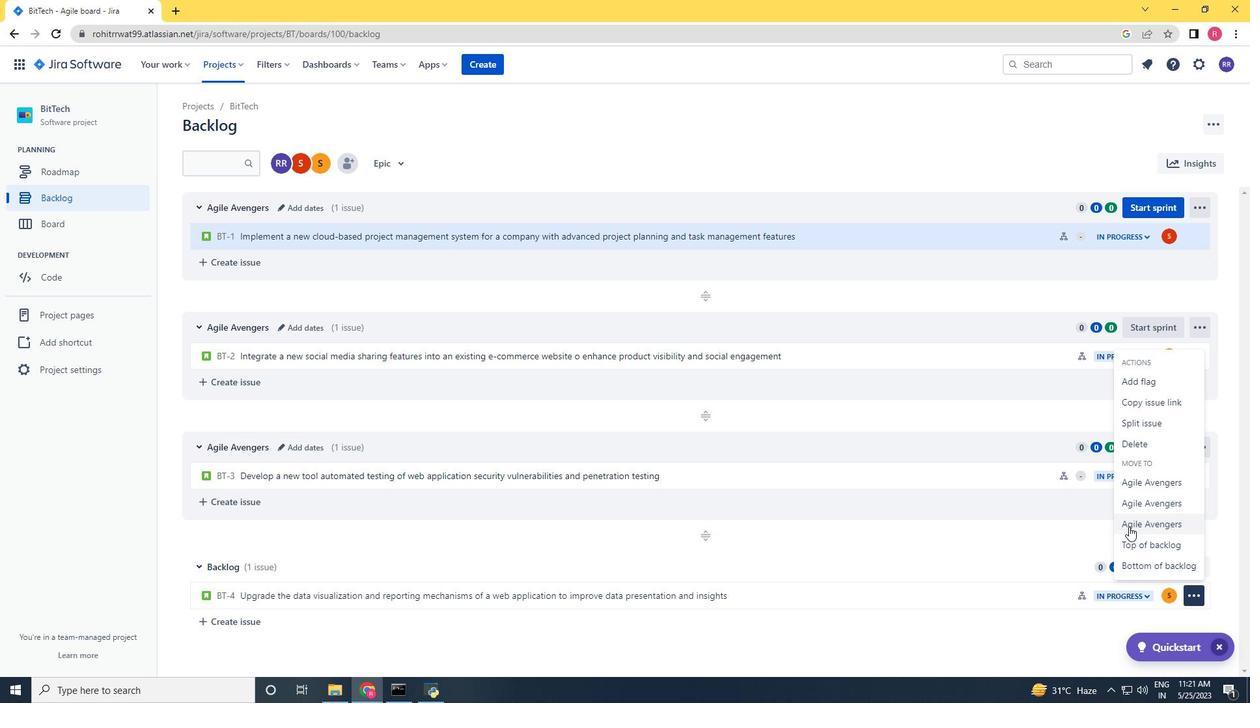 
Action: Mouse moved to (503, 616)
Screenshot: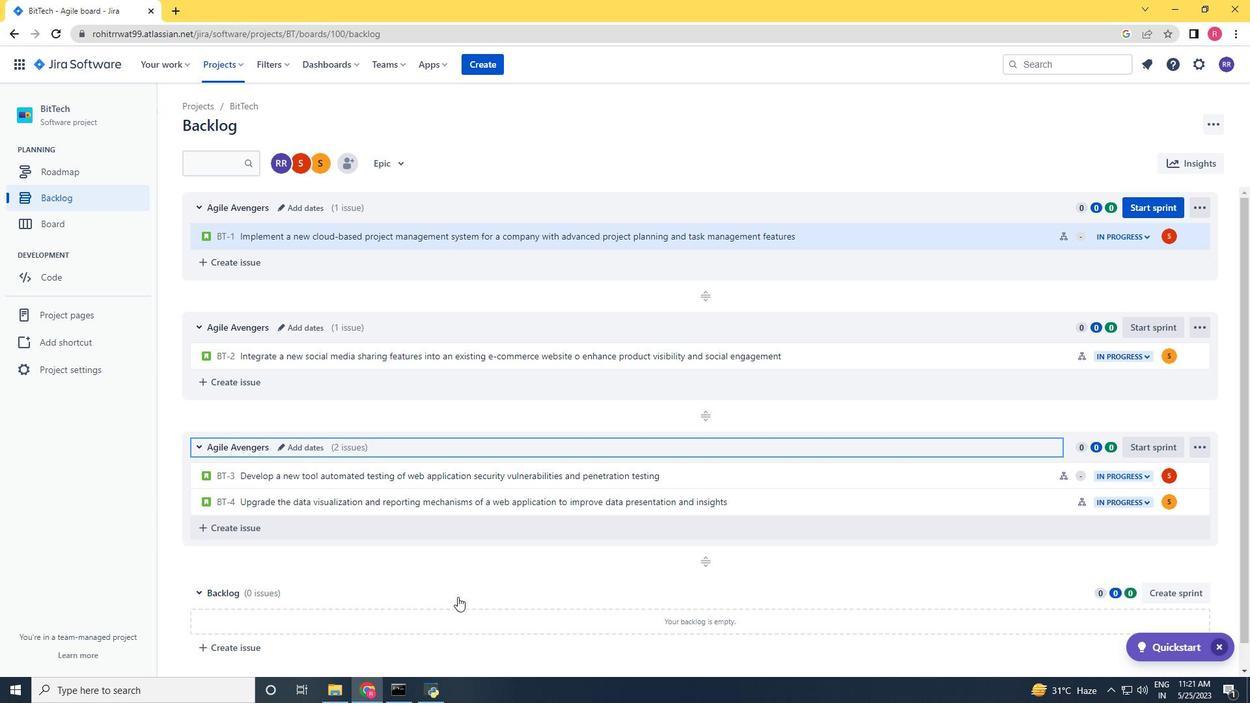 
Action: Mouse scrolled (503, 617) with delta (0, 0)
Screenshot: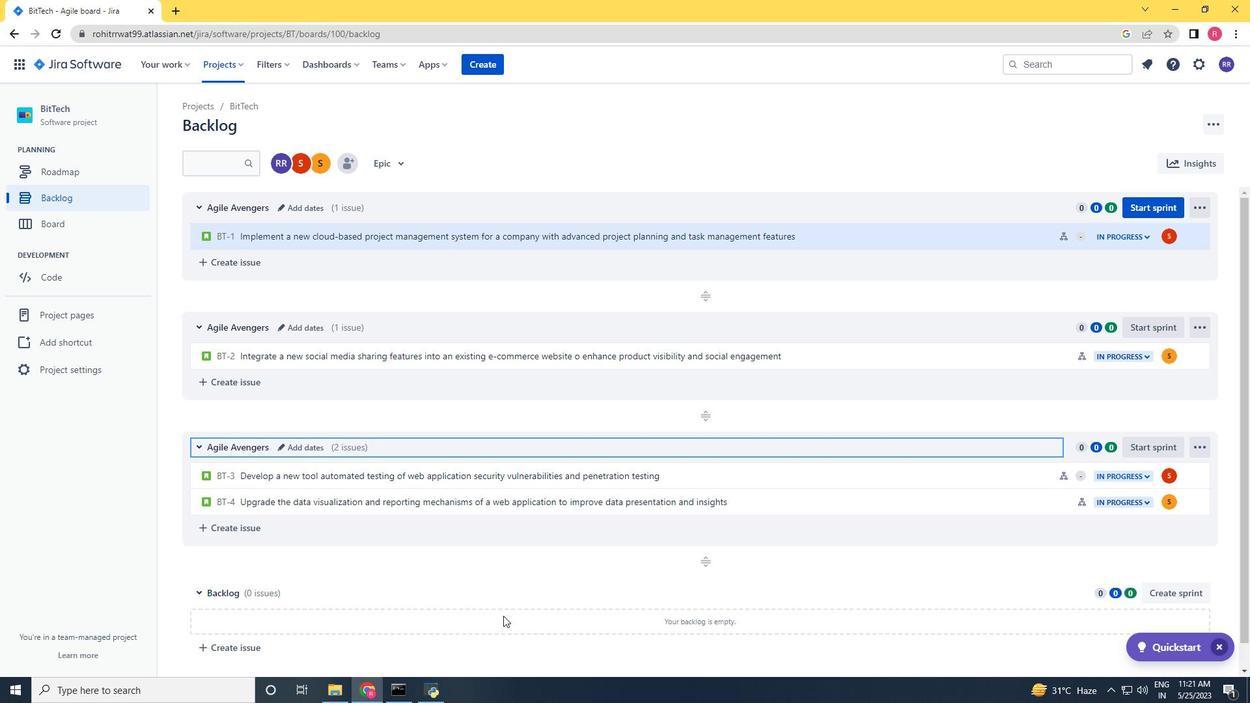 
Action: Mouse scrolled (503, 617) with delta (0, 0)
Screenshot: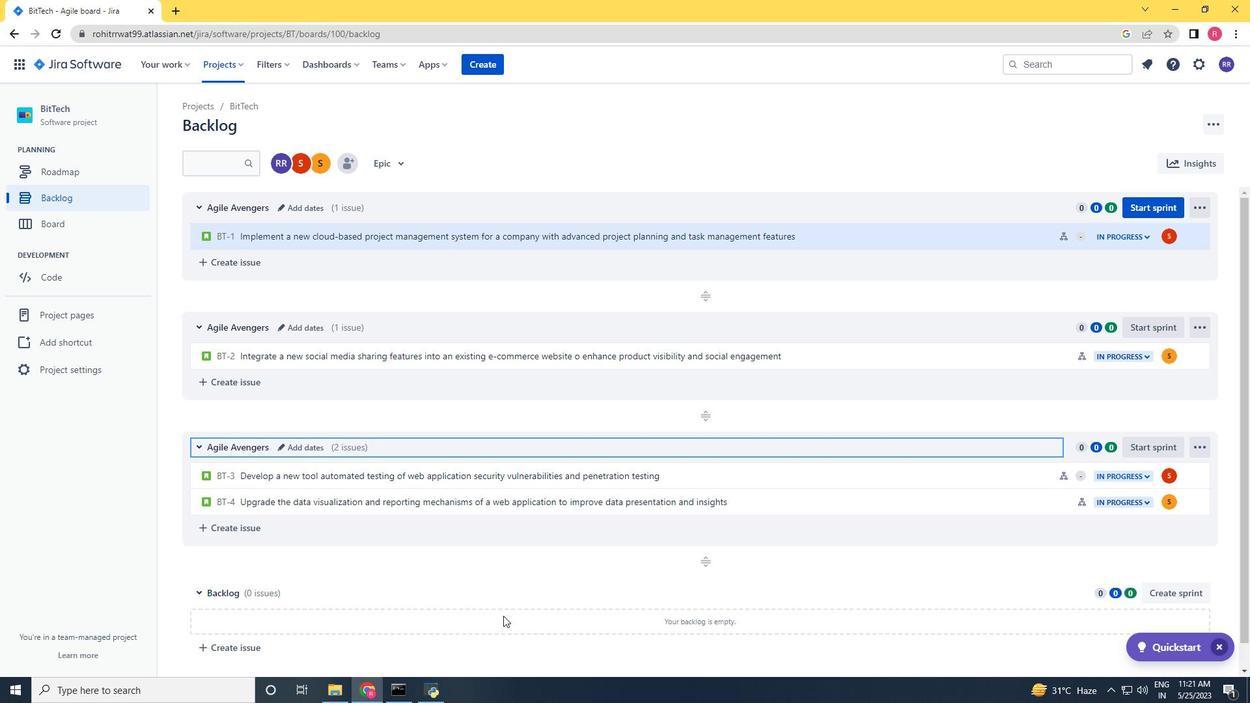 
Action: Mouse scrolled (503, 617) with delta (0, 0)
Screenshot: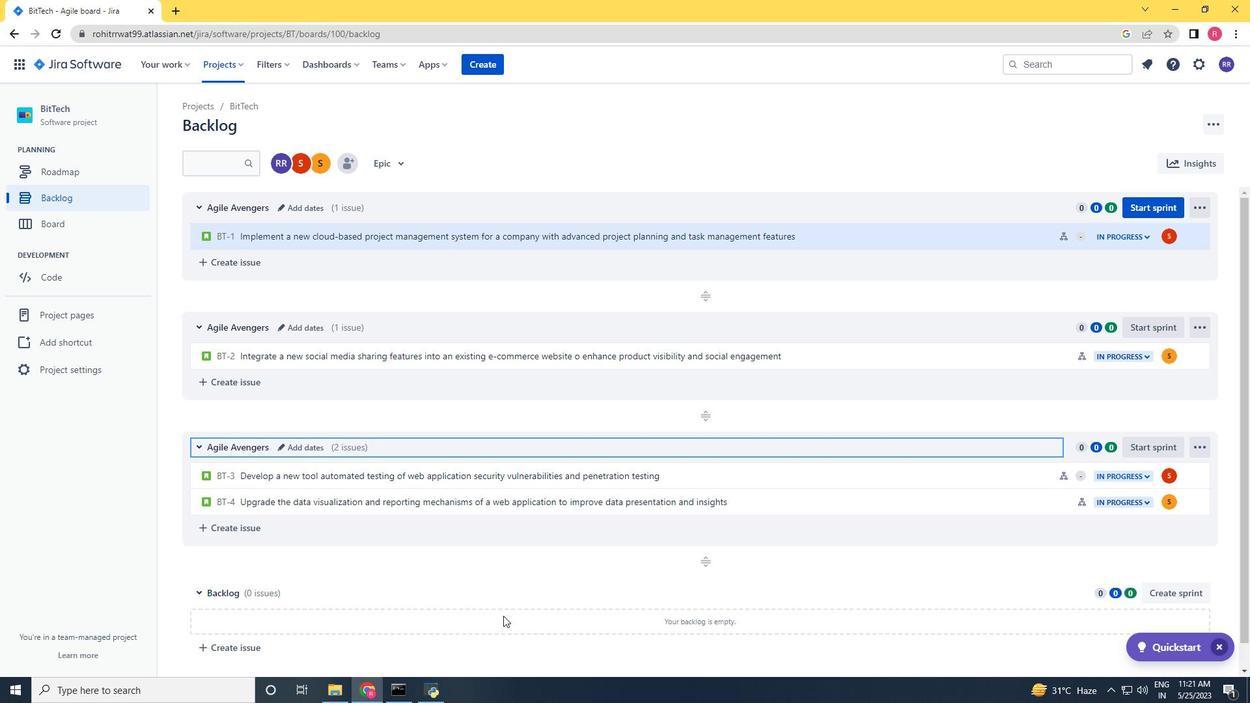 
Action: Mouse scrolled (503, 617) with delta (0, 0)
Screenshot: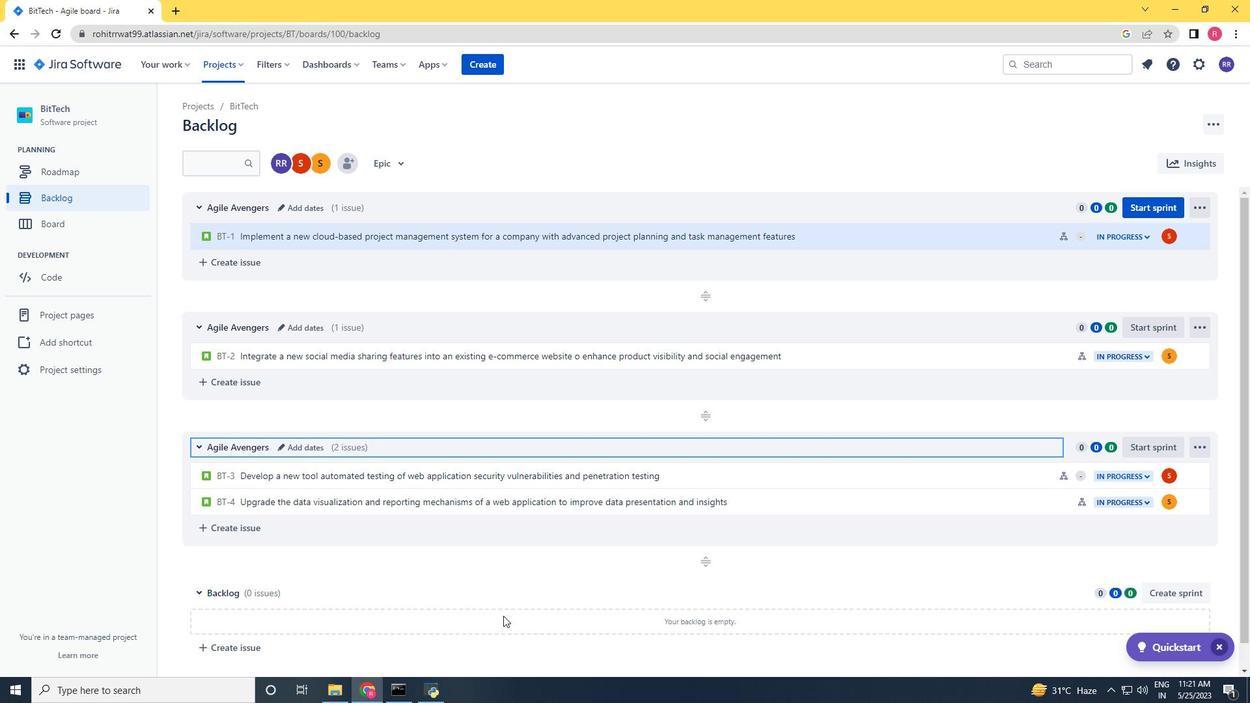 
Action: Mouse scrolled (503, 615) with delta (0, 0)
Screenshot: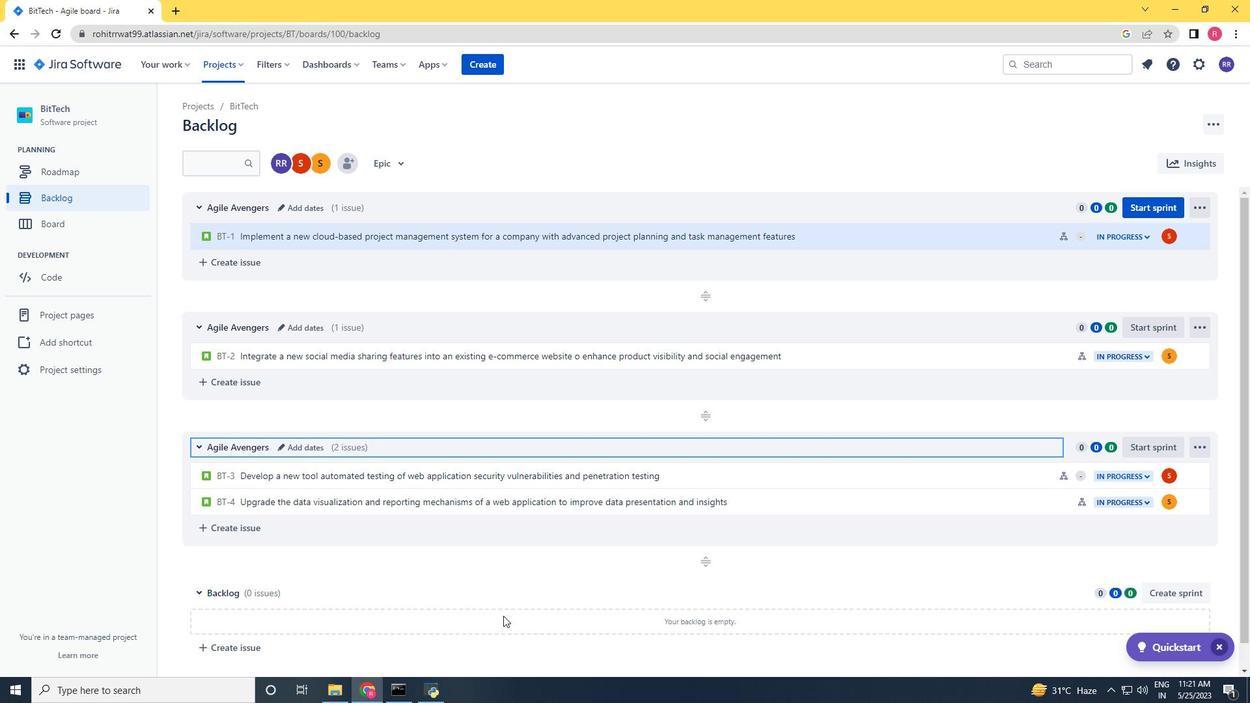 
Action: Mouse scrolled (503, 615) with delta (0, 0)
Screenshot: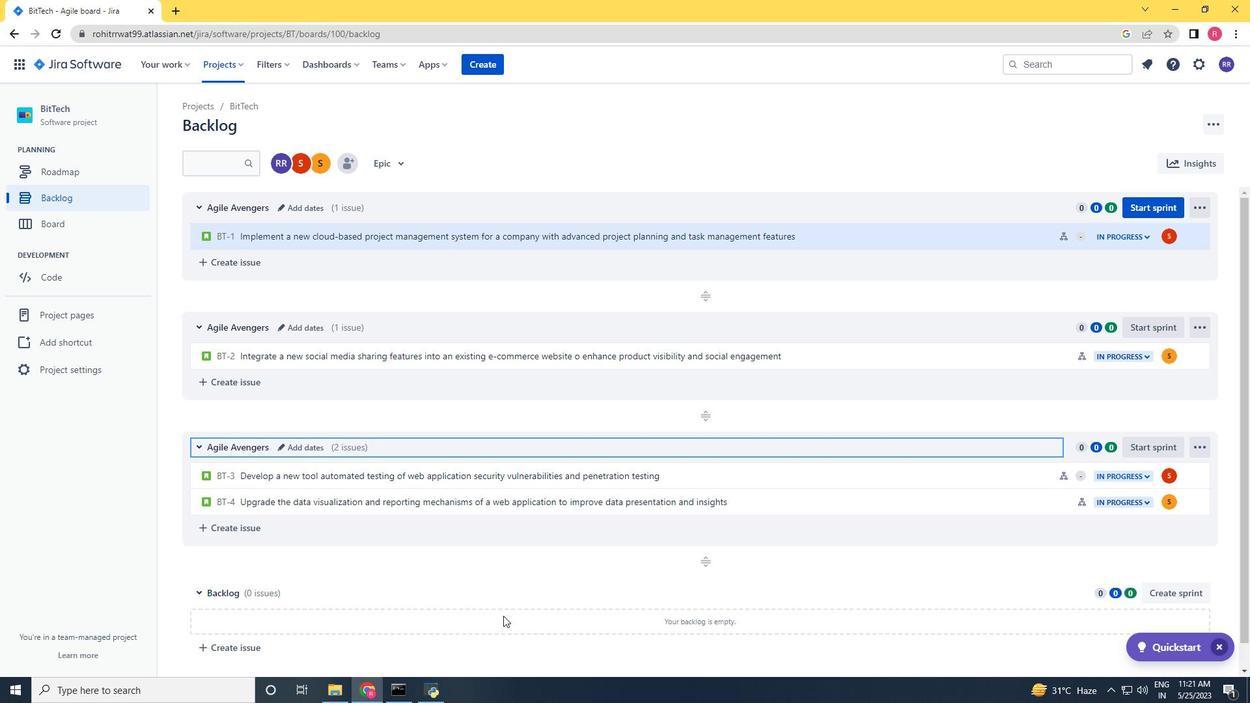 
Action: Mouse scrolled (503, 615) with delta (0, 0)
Screenshot: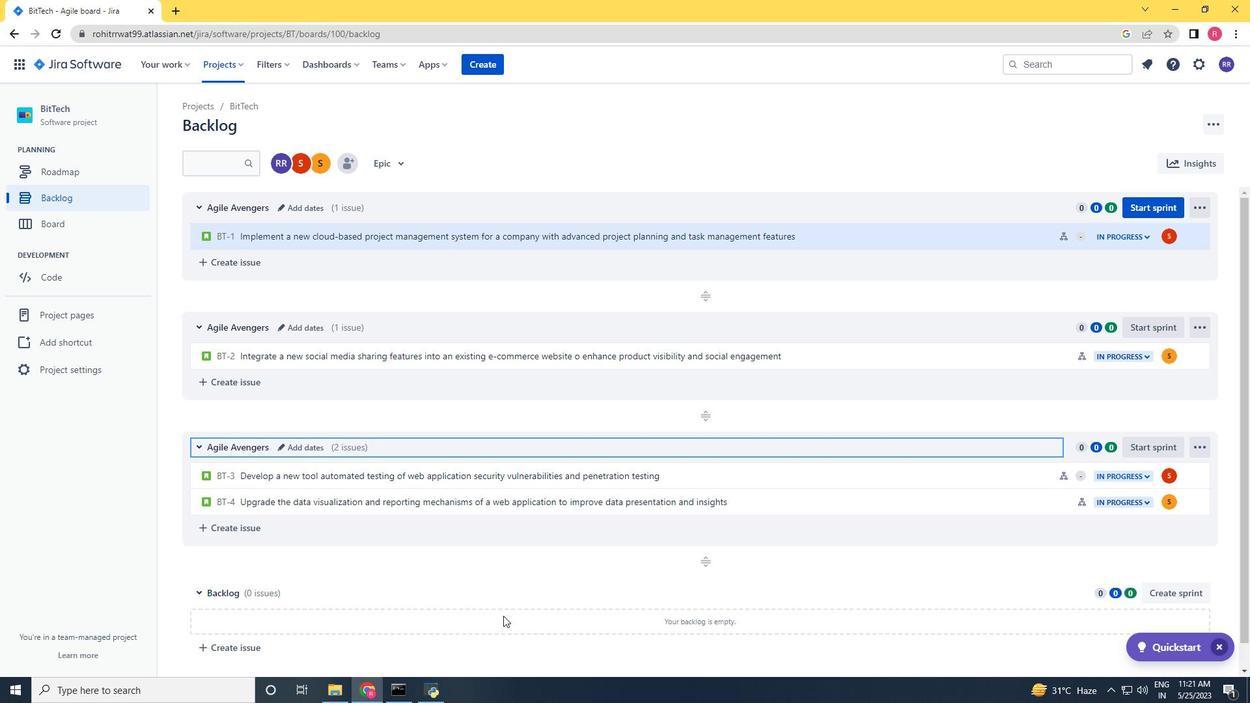 
Action: Mouse scrolled (503, 615) with delta (0, 0)
Screenshot: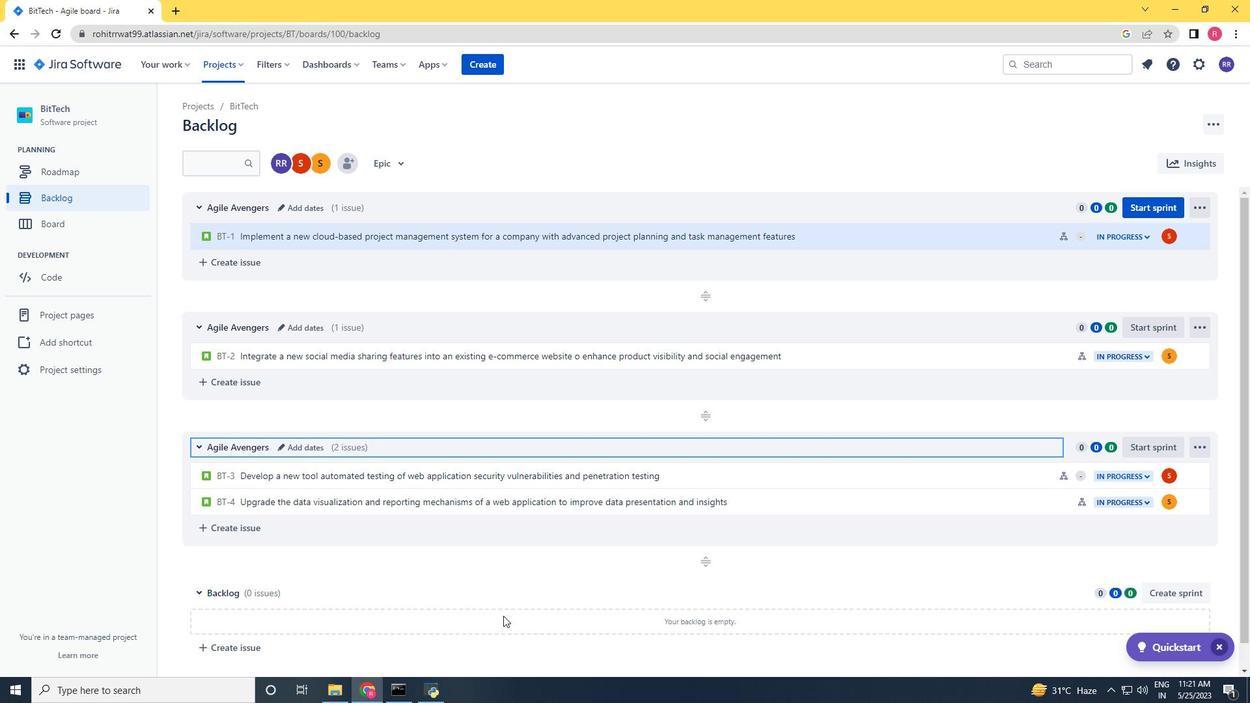 
Action: Mouse scrolled (503, 615) with delta (0, 0)
Screenshot: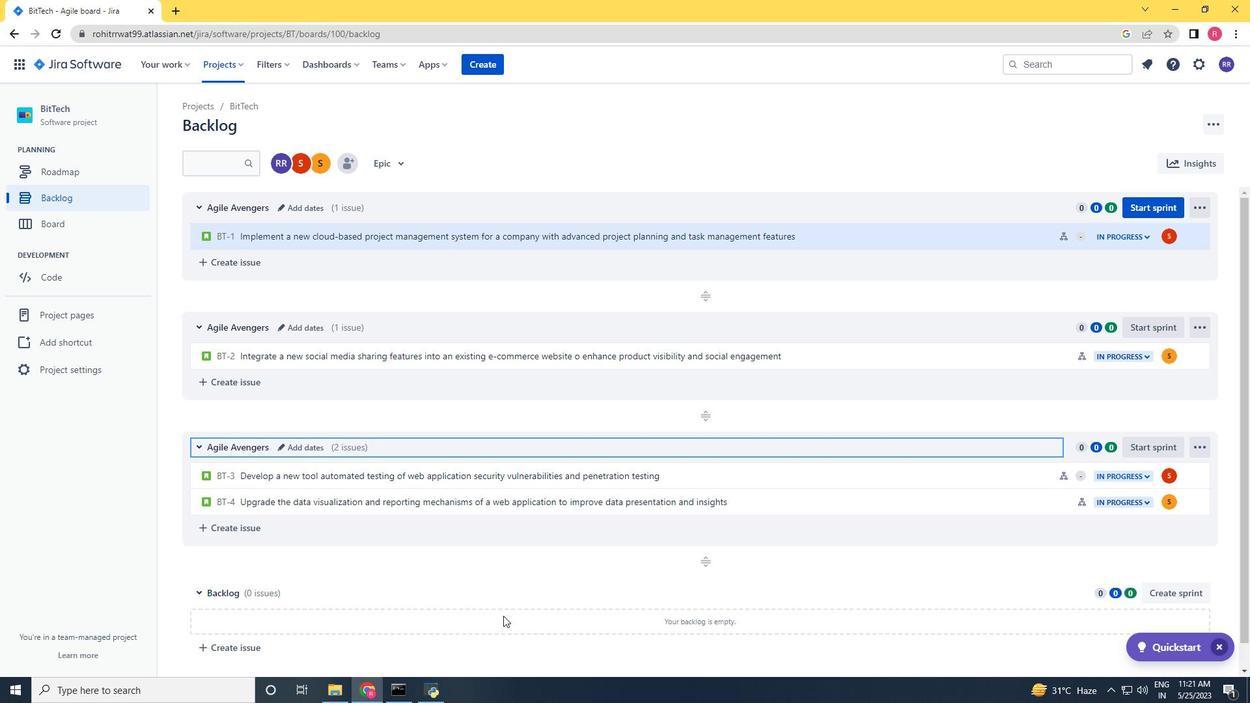 
Action: Mouse scrolled (503, 617) with delta (0, 0)
Screenshot: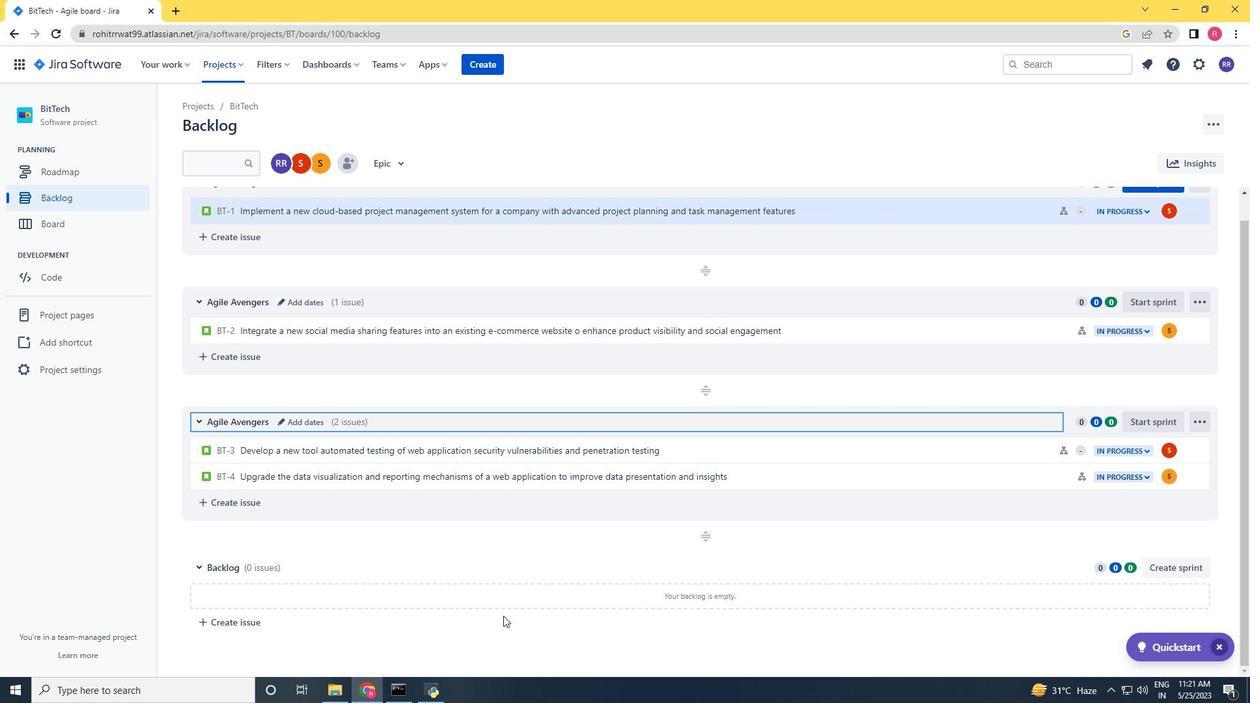 
Action: Mouse scrolled (503, 617) with delta (0, 0)
Screenshot: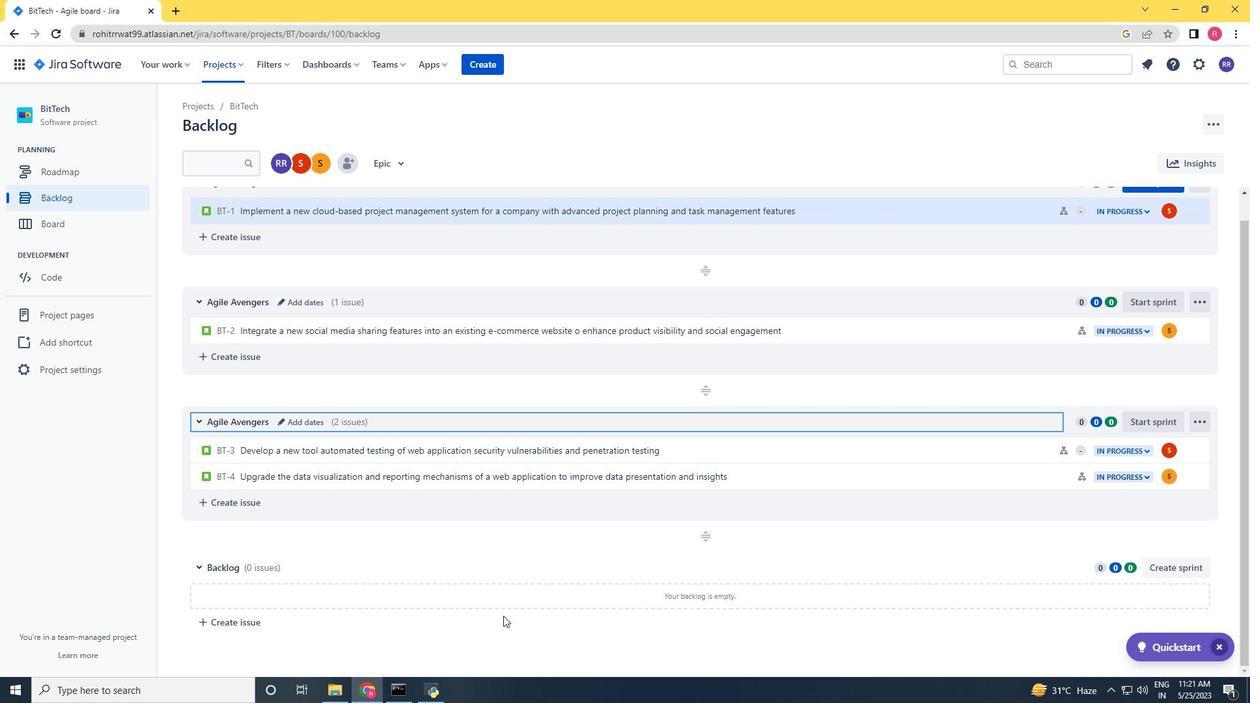 
Action: Mouse scrolled (503, 617) with delta (0, 0)
Screenshot: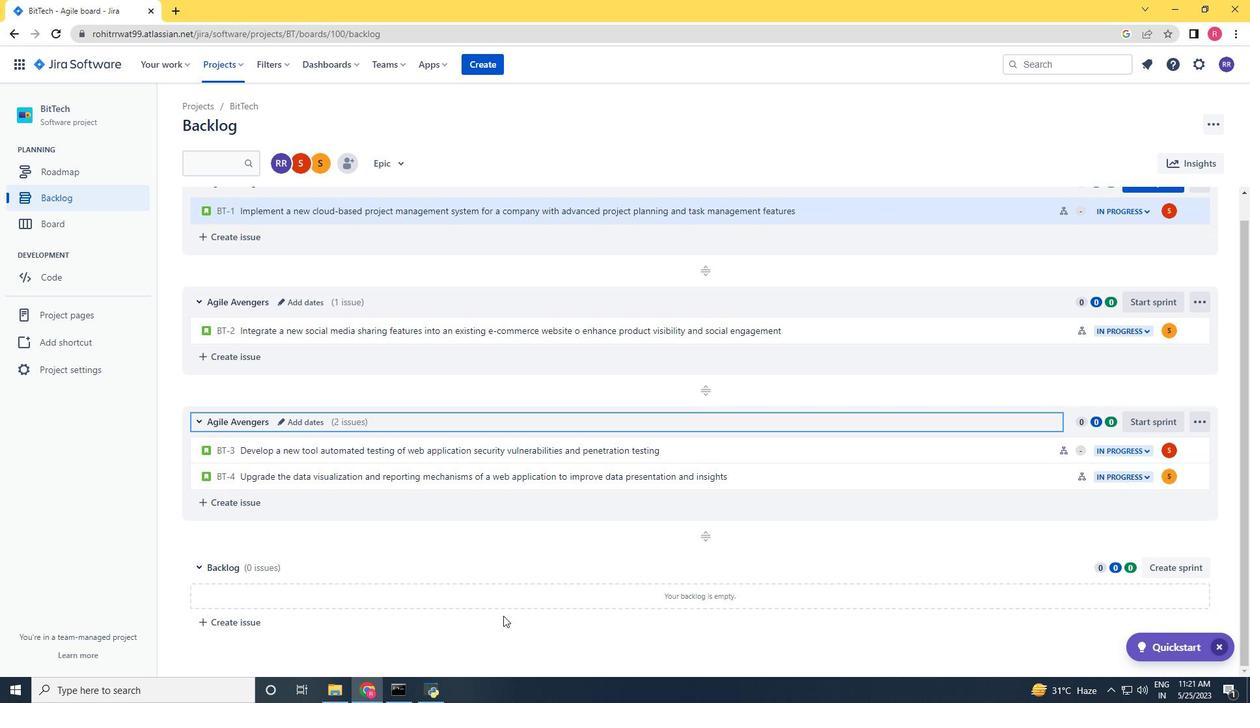 
Action: Mouse scrolled (503, 617) with delta (0, 0)
Screenshot: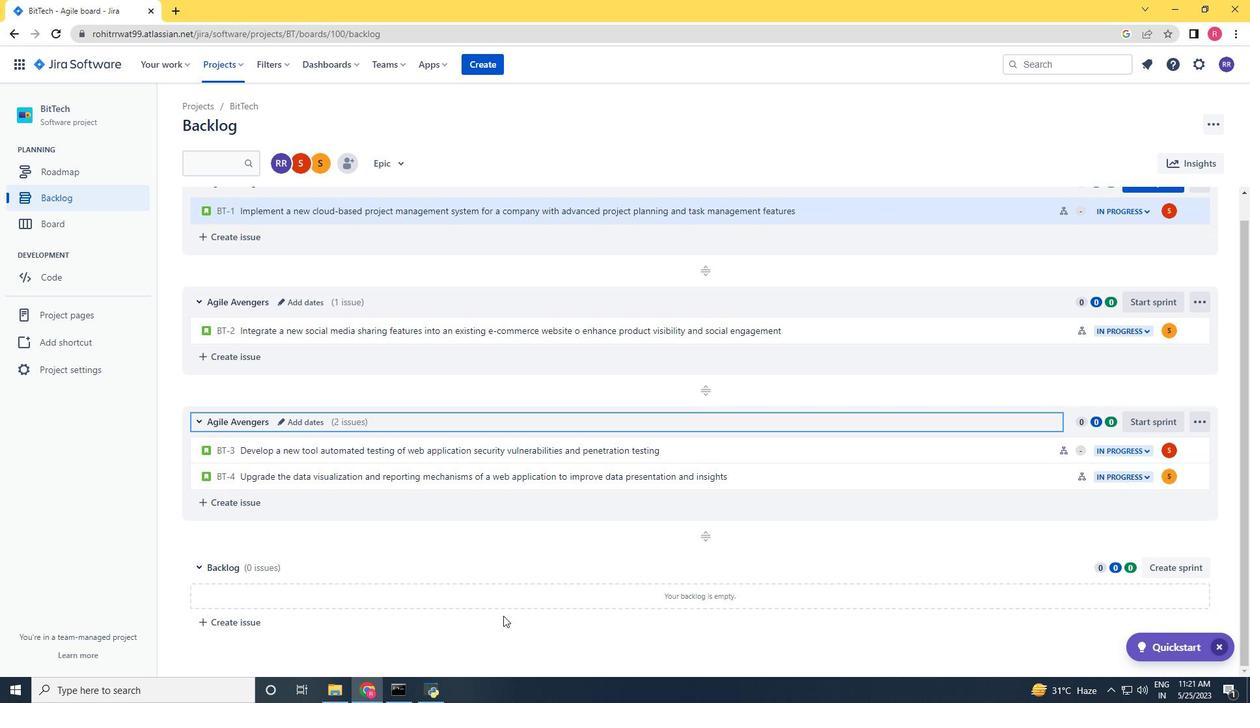 
Action: Mouse scrolled (503, 617) with delta (0, 0)
Screenshot: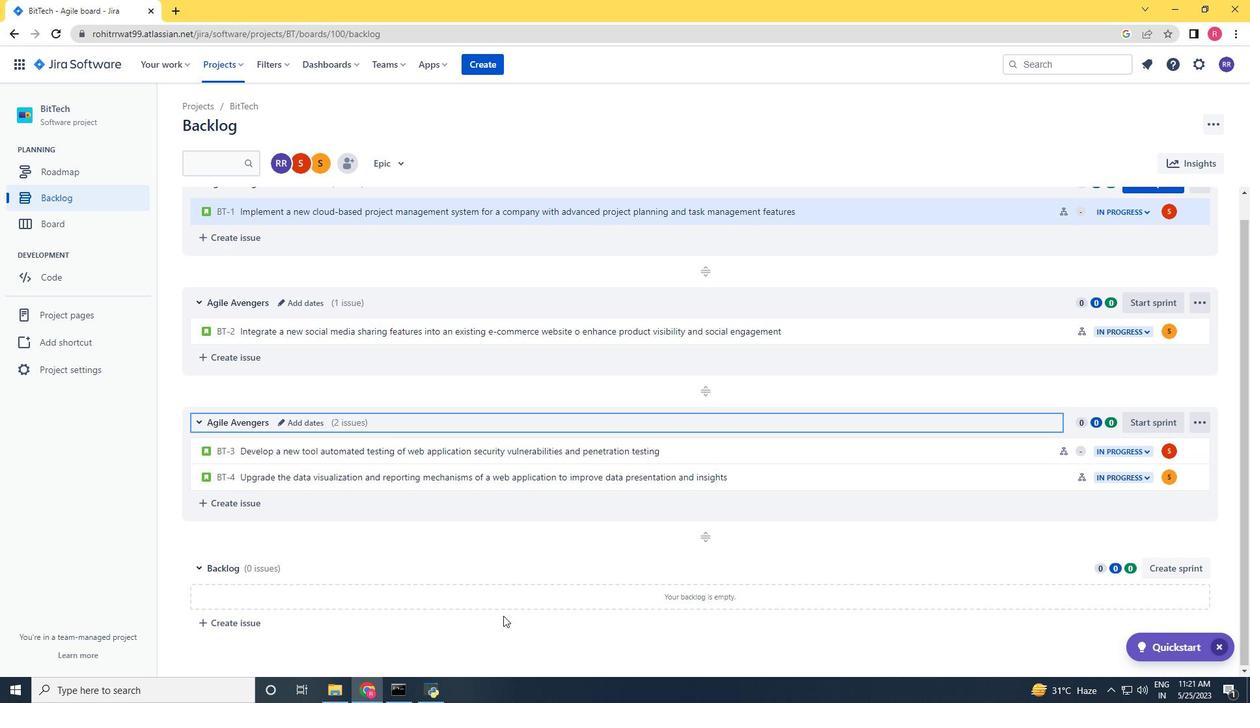 
